 Task: In the  document sepf.odt Insert horizontal line 'above the text' Create the translated copy of the document in  'German' Select the second point and  Clear Formatting
Action: Mouse pressed left at (254, 435)
Screenshot: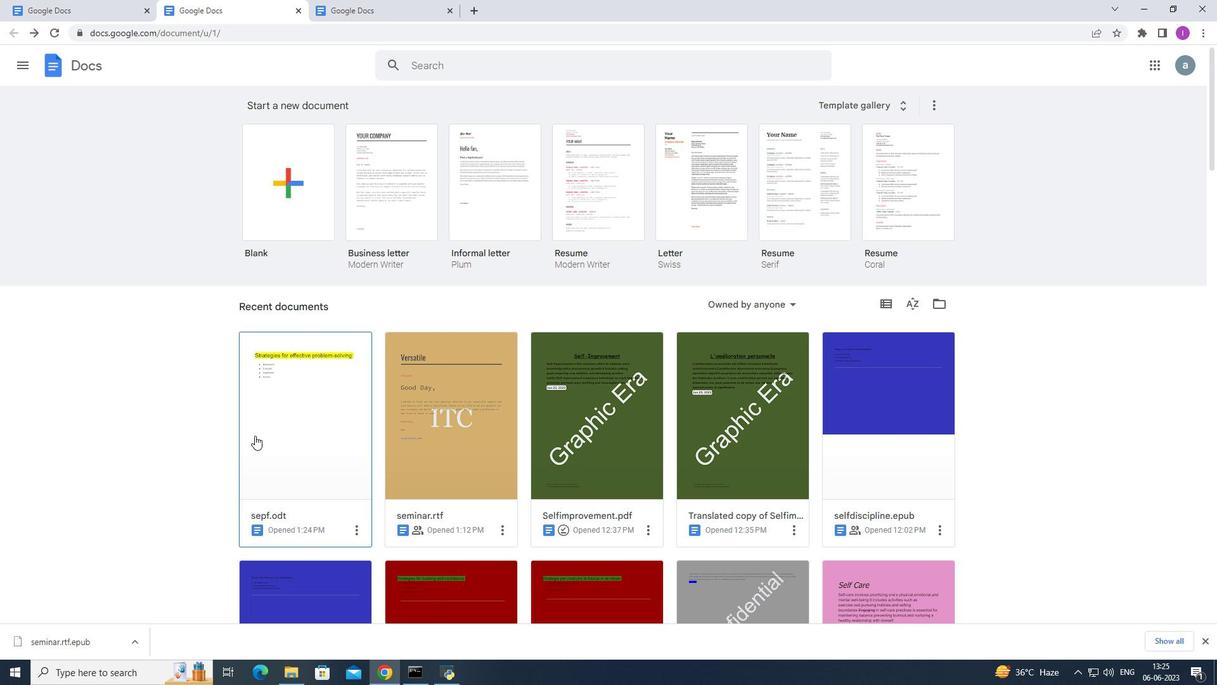 
Action: Mouse moved to (305, 309)
Screenshot: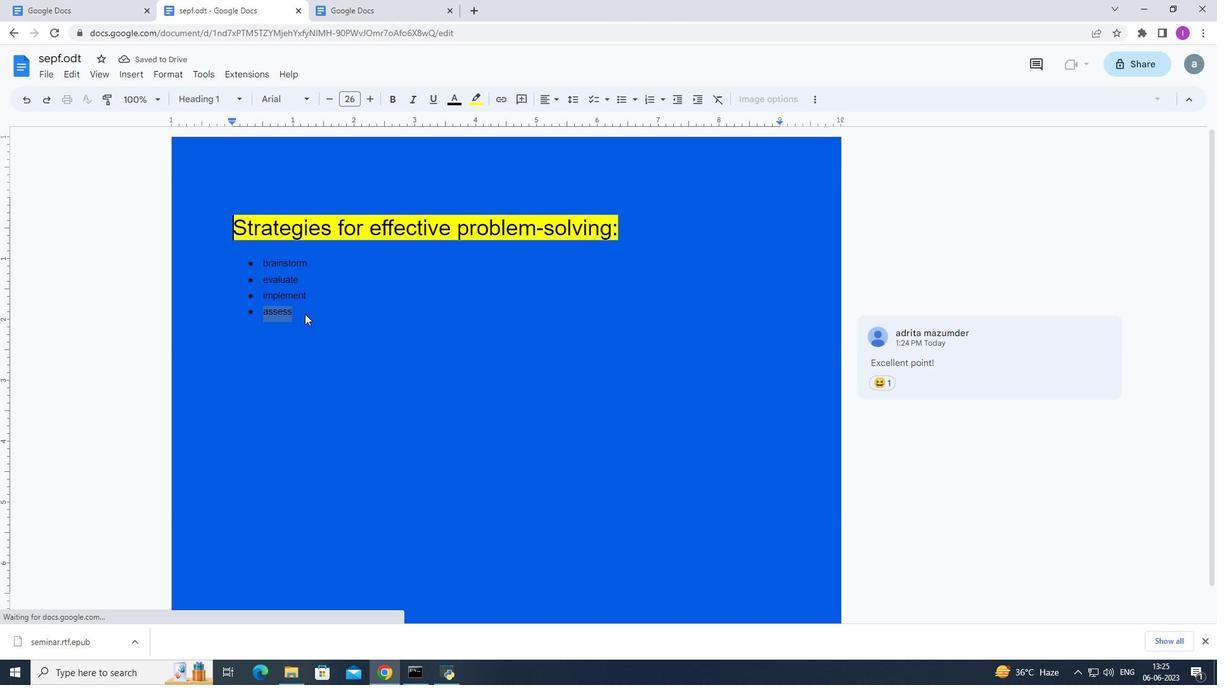 
Action: Mouse pressed left at (305, 309)
Screenshot: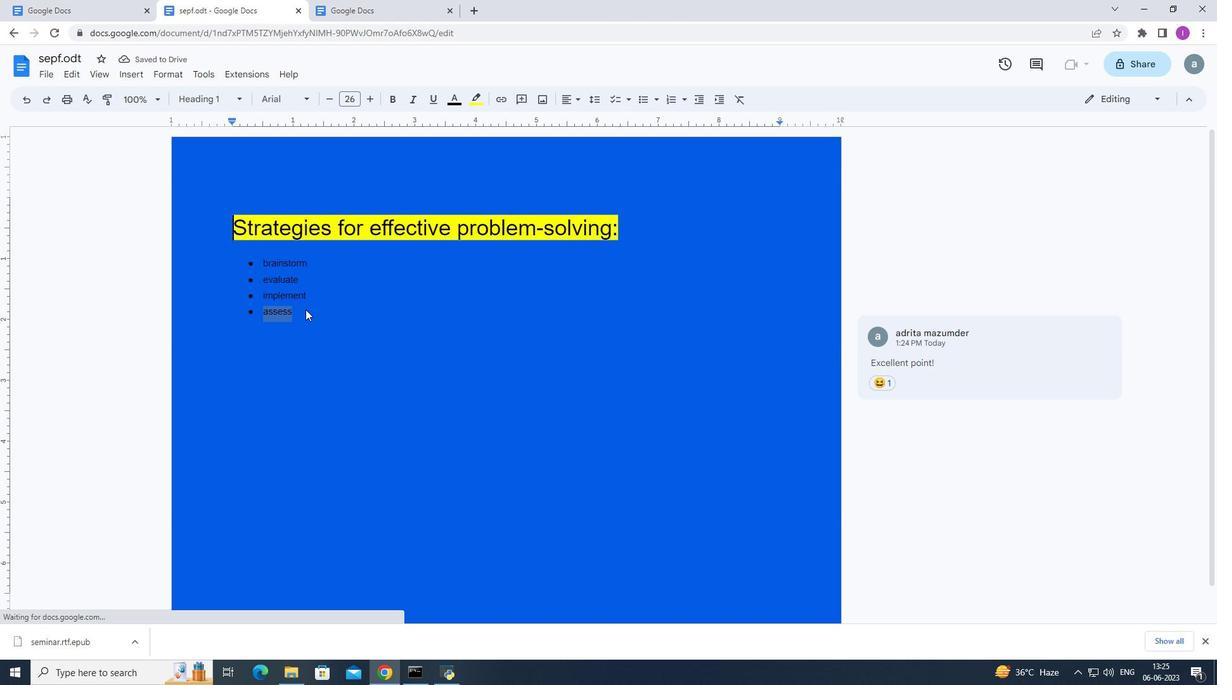 
Action: Mouse moved to (452, 305)
Screenshot: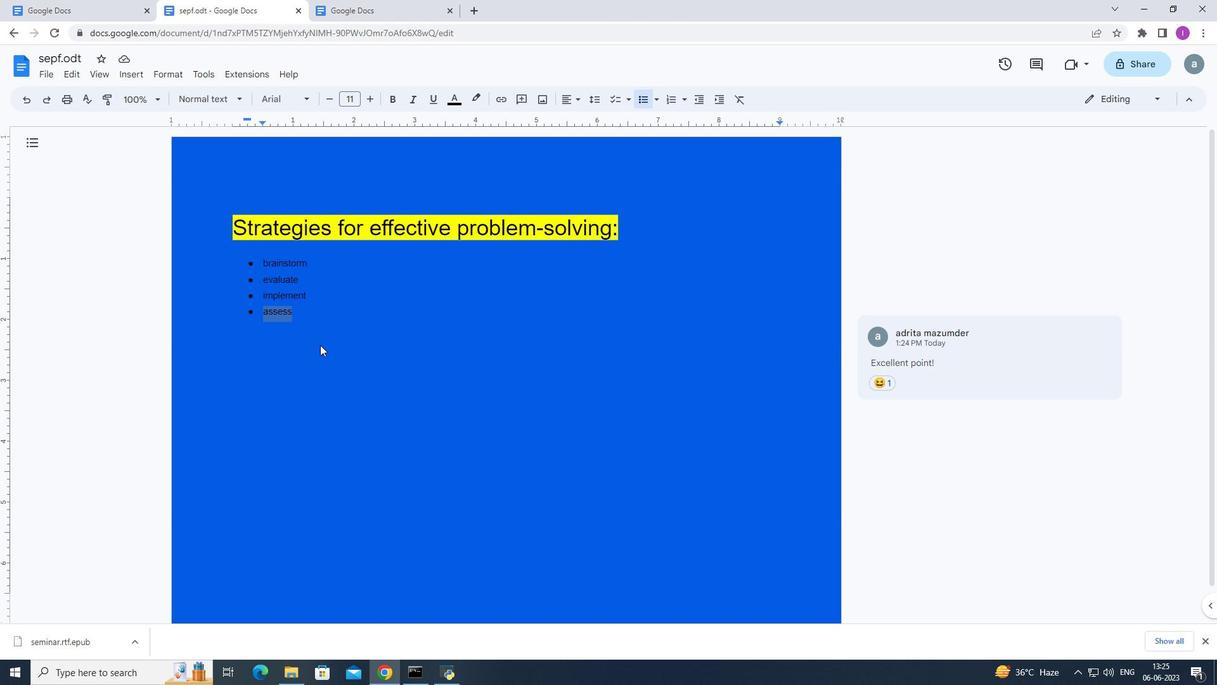 
Action: Key pressed <Key.enter>
Screenshot: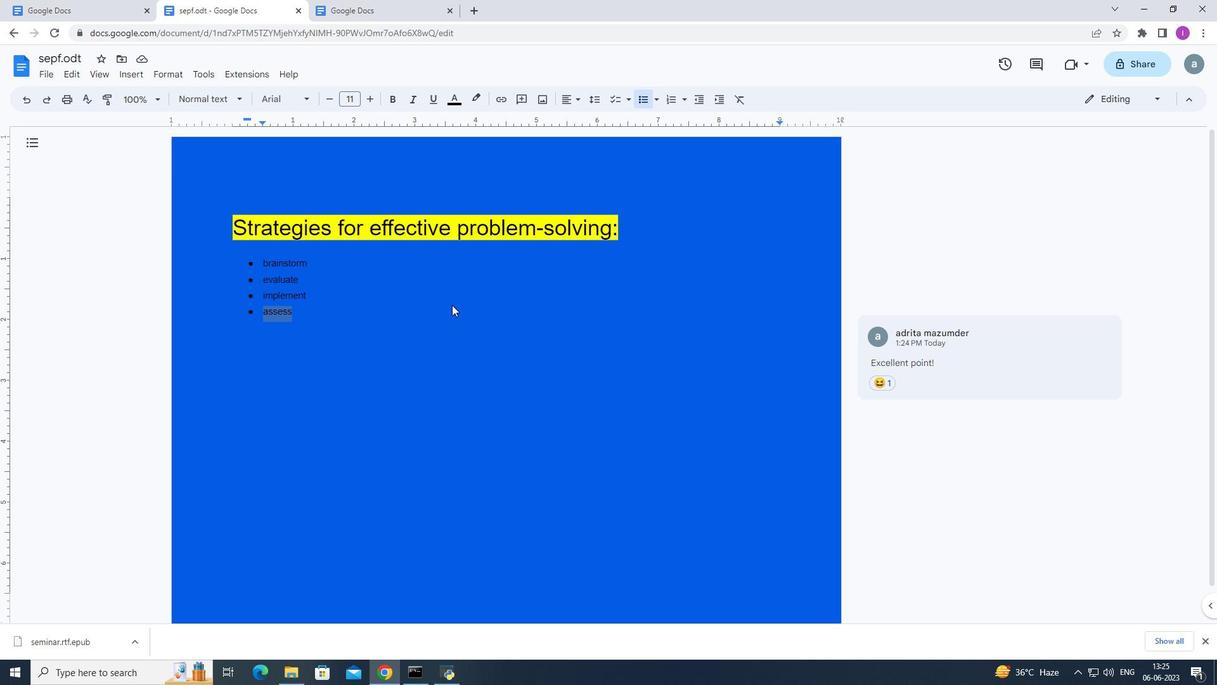 
Action: Mouse moved to (130, 72)
Screenshot: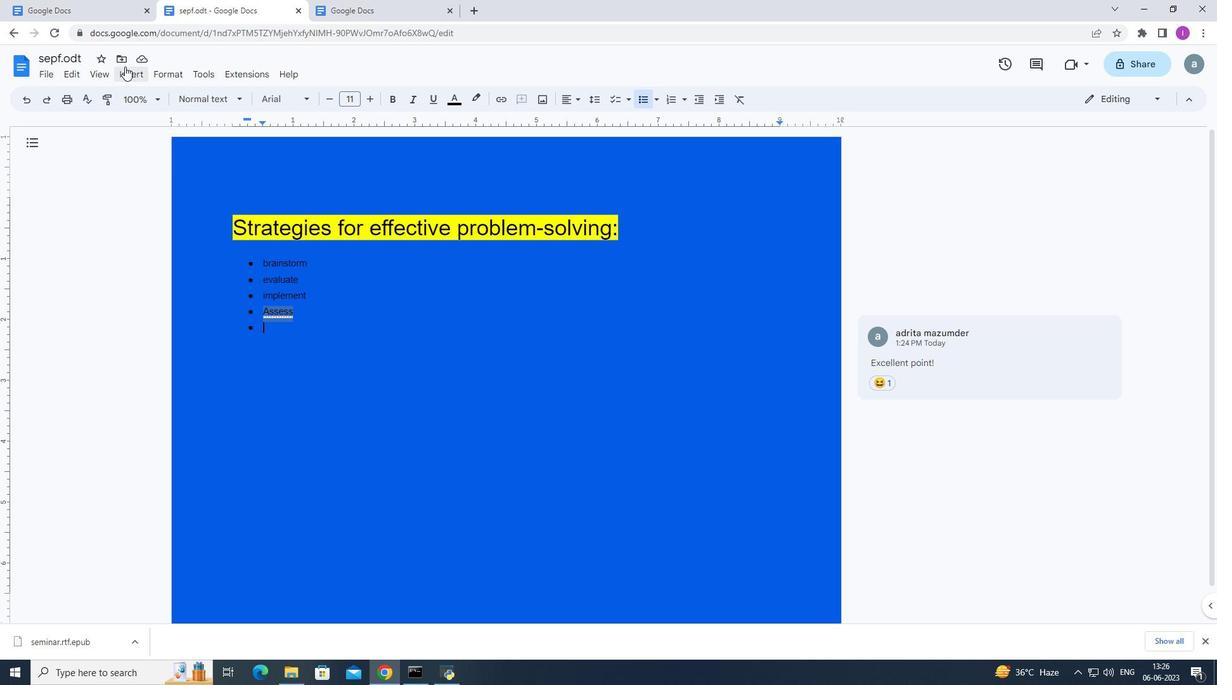 
Action: Mouse pressed left at (130, 72)
Screenshot: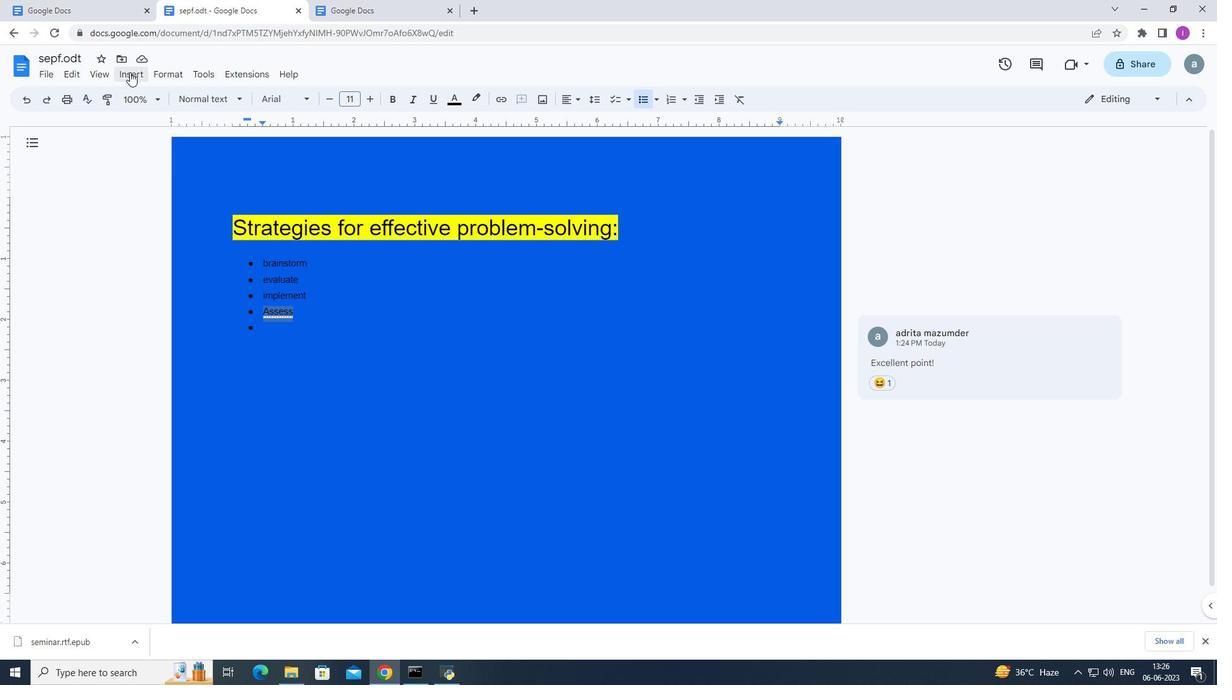 
Action: Mouse moved to (167, 174)
Screenshot: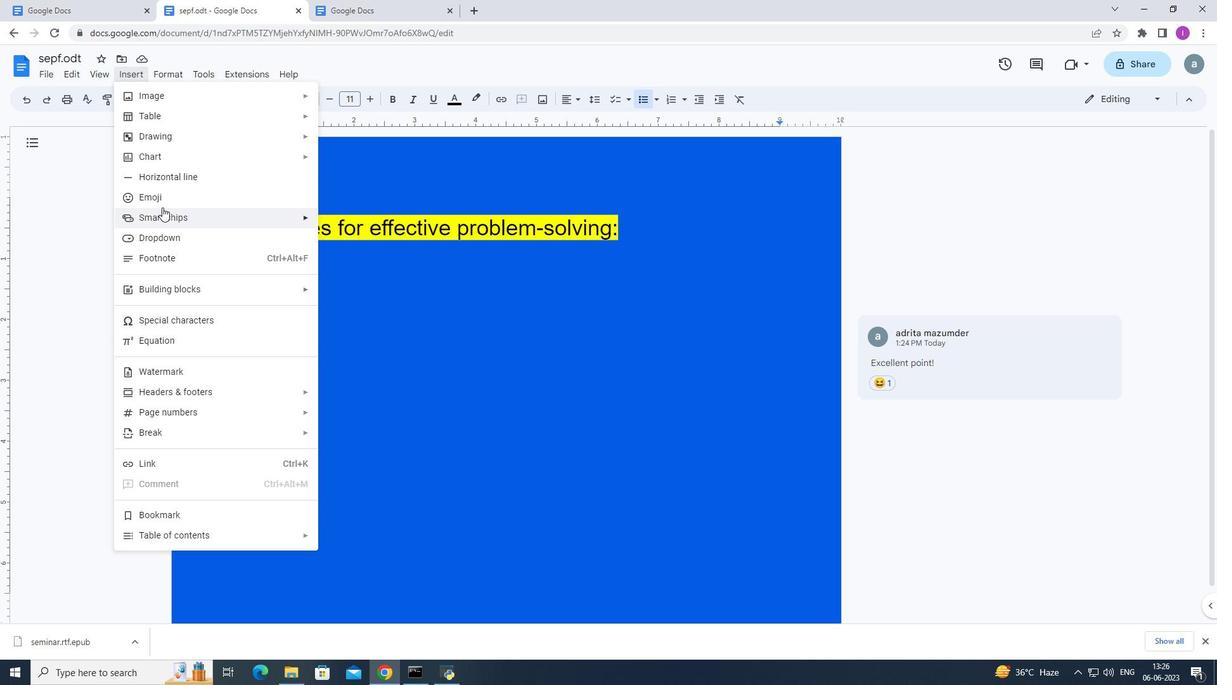 
Action: Mouse pressed left at (167, 174)
Screenshot: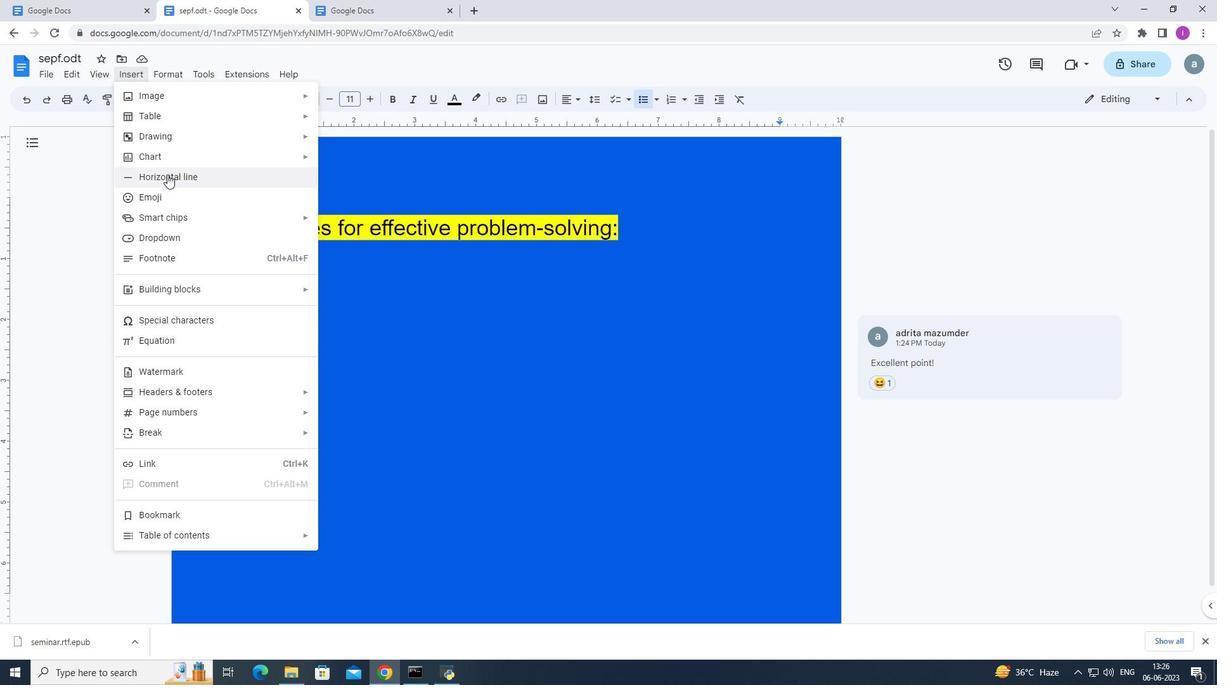 
Action: Mouse moved to (280, 361)
Screenshot: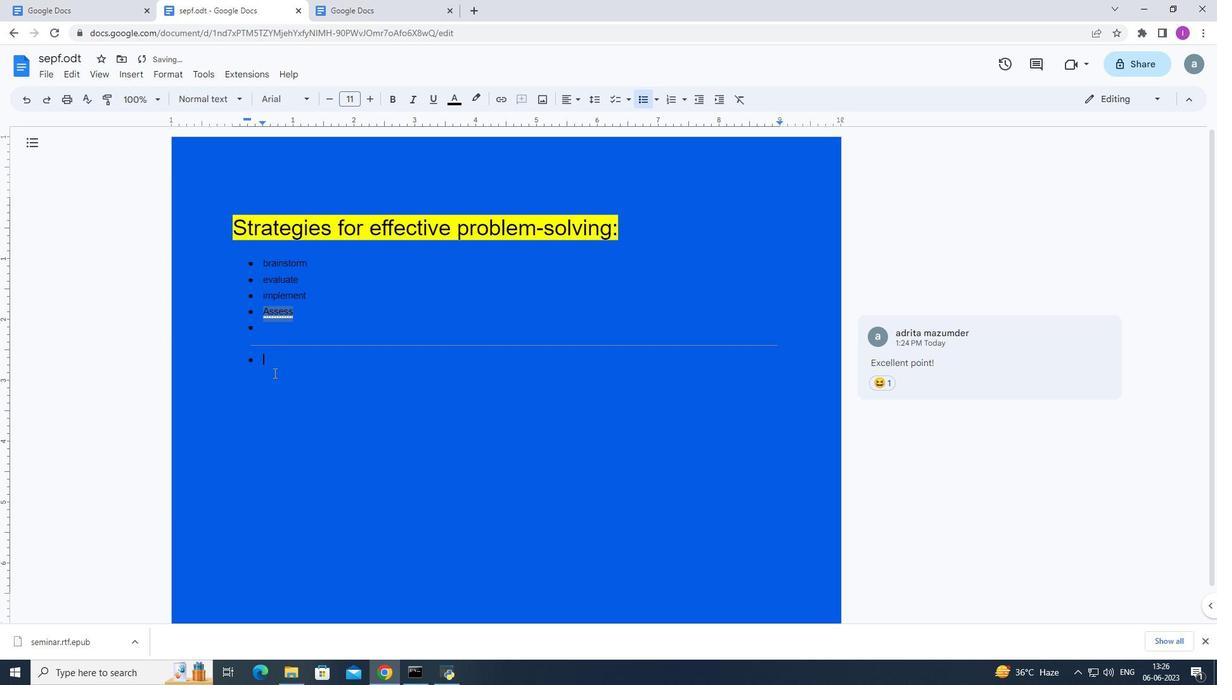 
Action: Key pressed <Key.backspace>
Screenshot: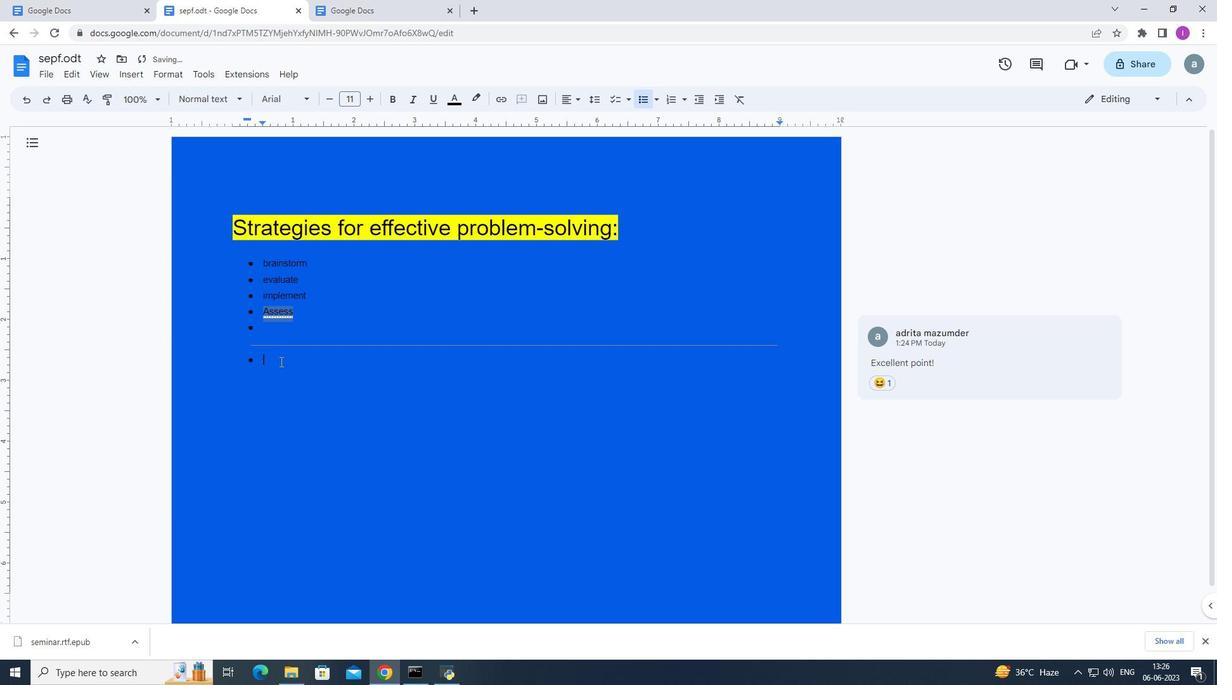 
Action: Mouse moved to (259, 335)
Screenshot: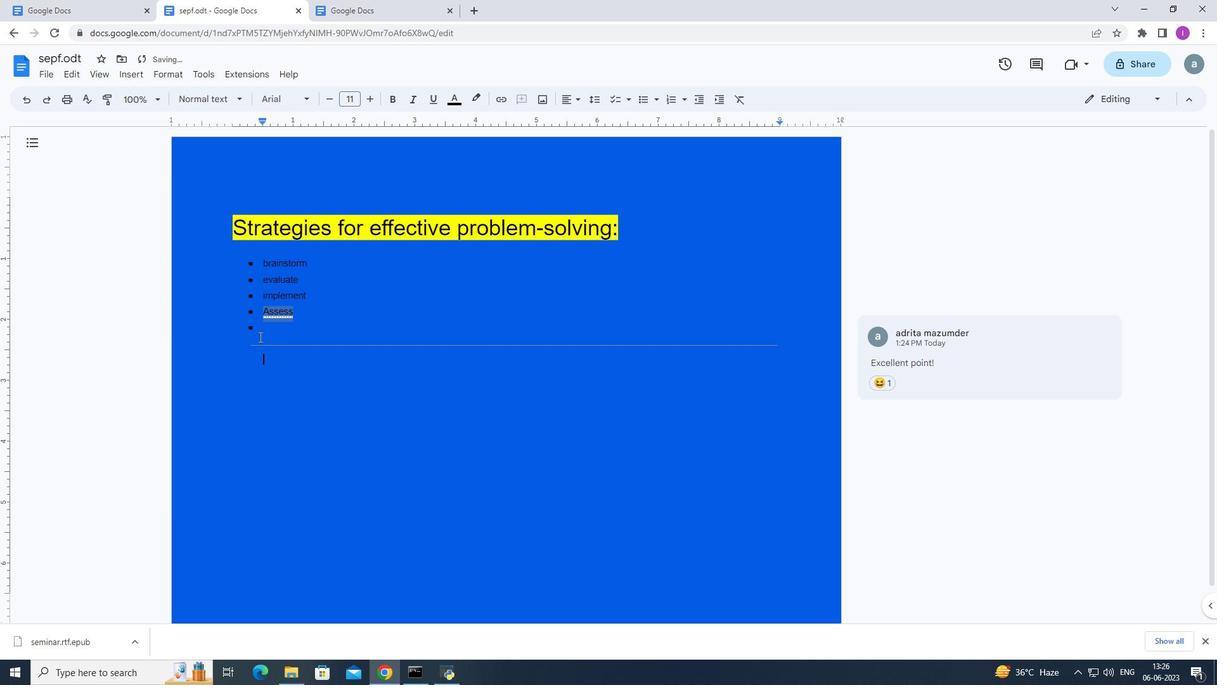 
Action: Mouse pressed left at (259, 335)
Screenshot: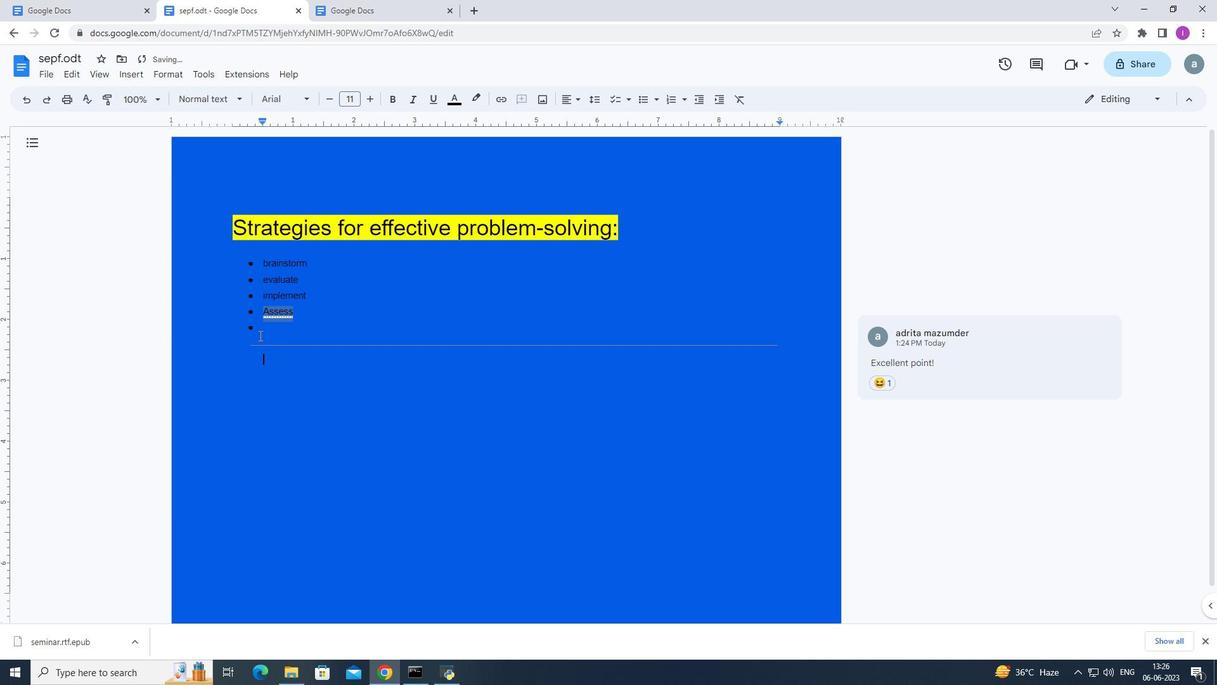 
Action: Key pressed <Key.backspace>
Screenshot: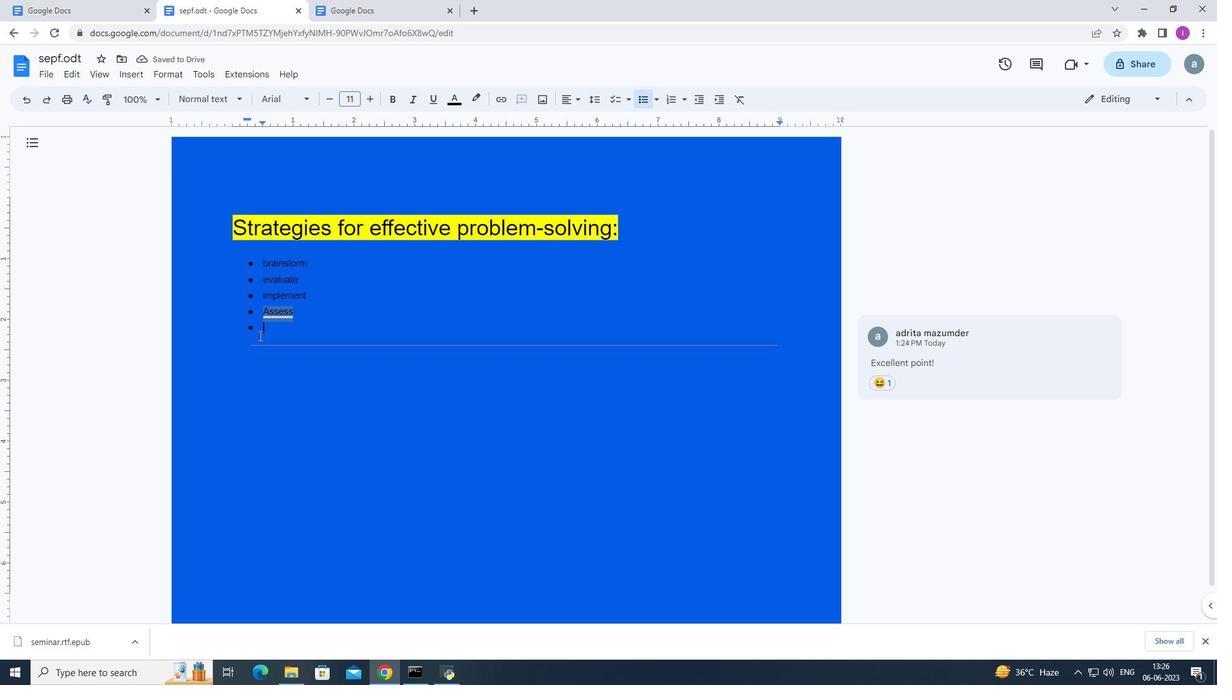 
Action: Mouse moved to (140, 71)
Screenshot: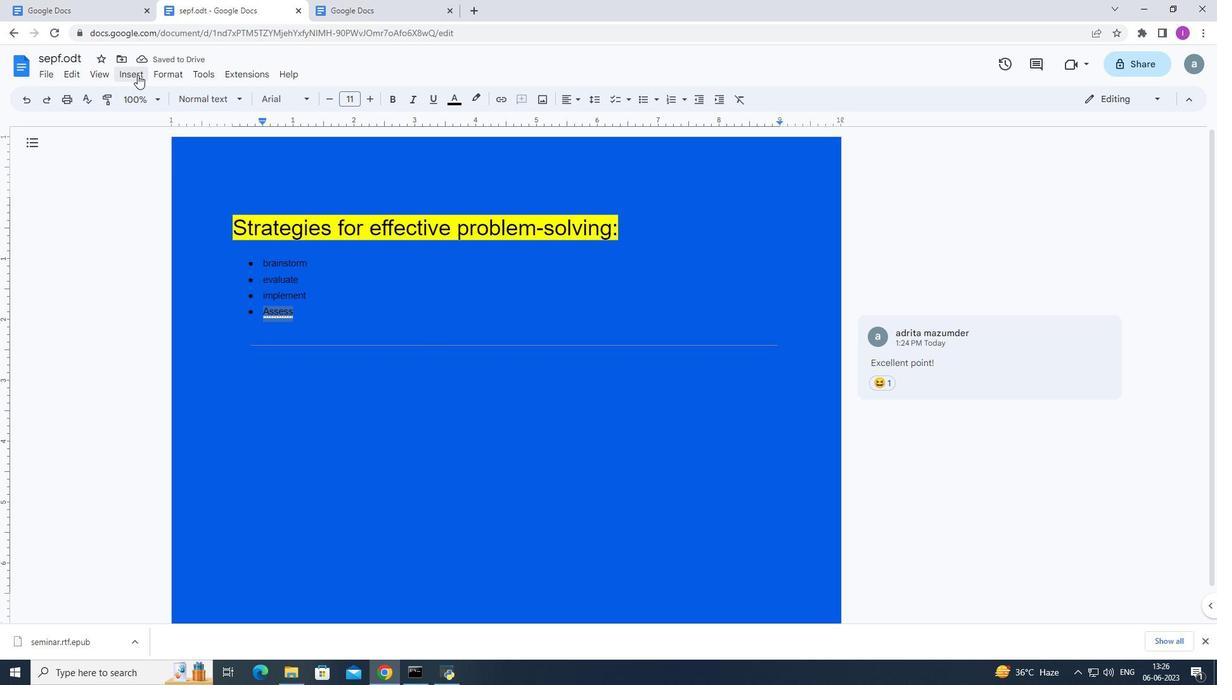 
Action: Mouse pressed left at (140, 71)
Screenshot: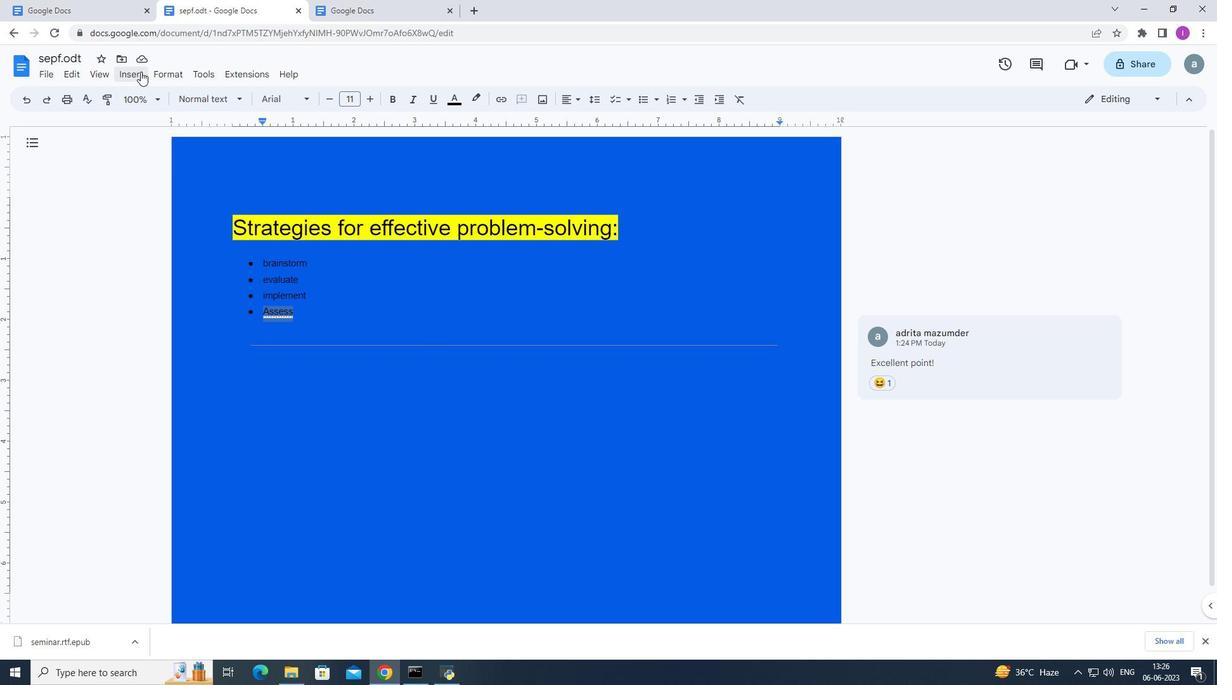 
Action: Mouse moved to (242, 268)
Screenshot: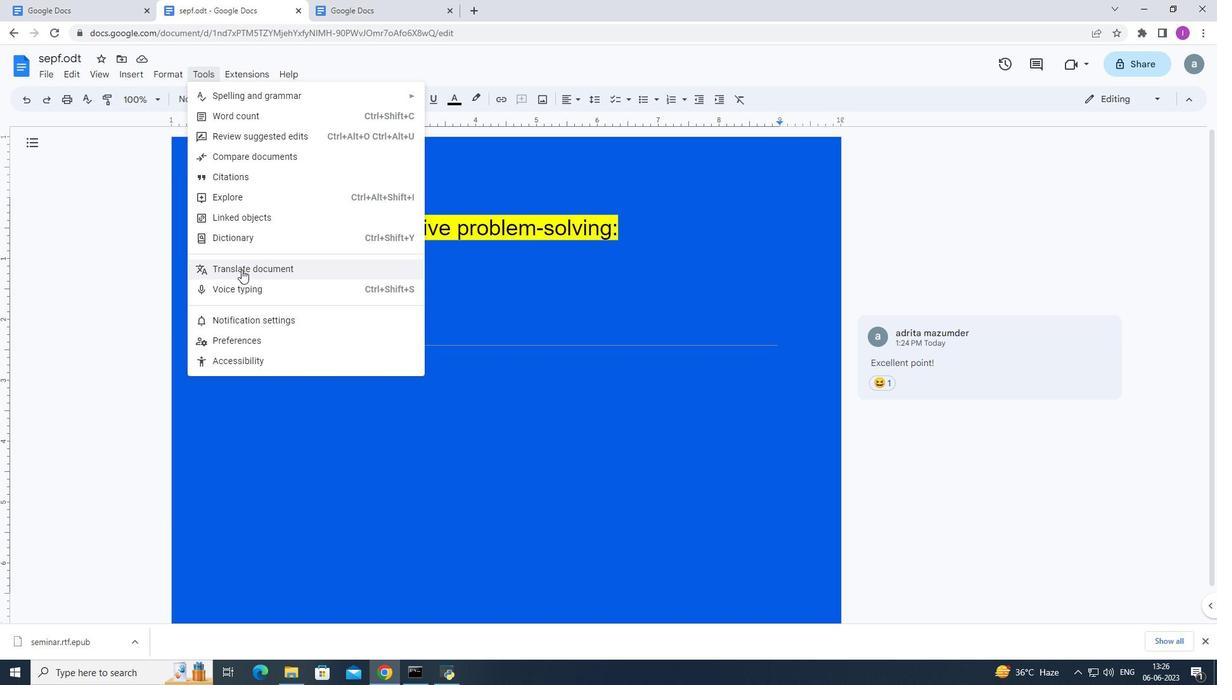 
Action: Mouse pressed left at (242, 268)
Screenshot: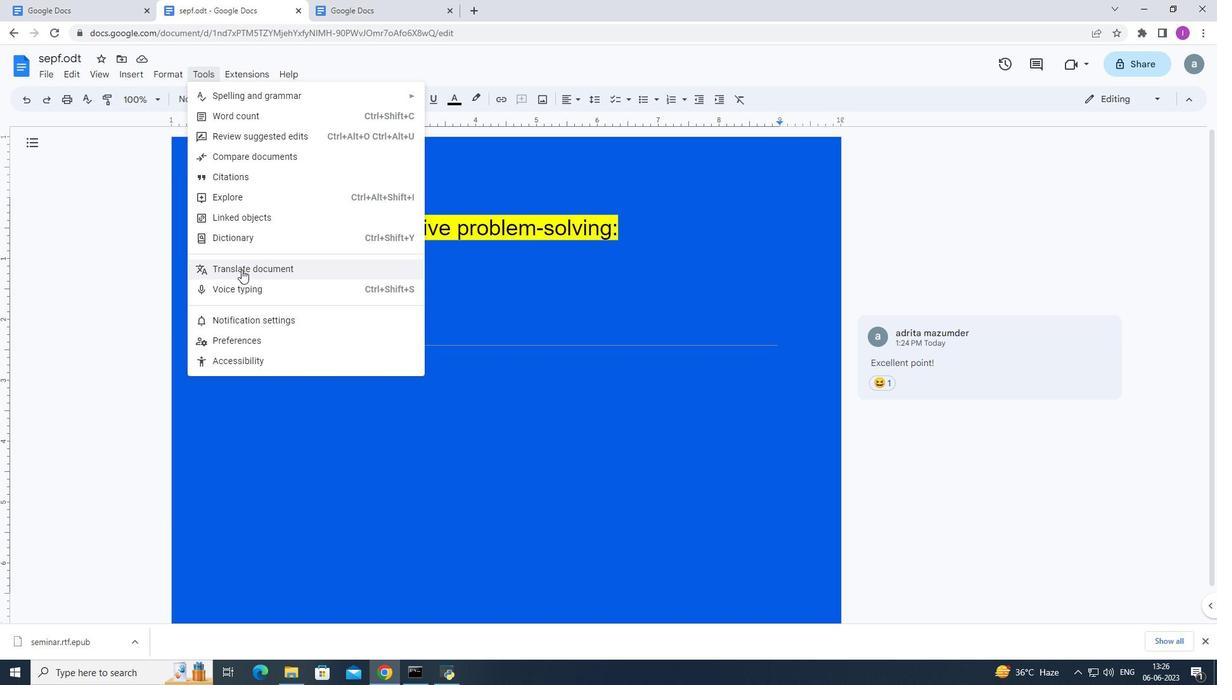 
Action: Mouse moved to (598, 357)
Screenshot: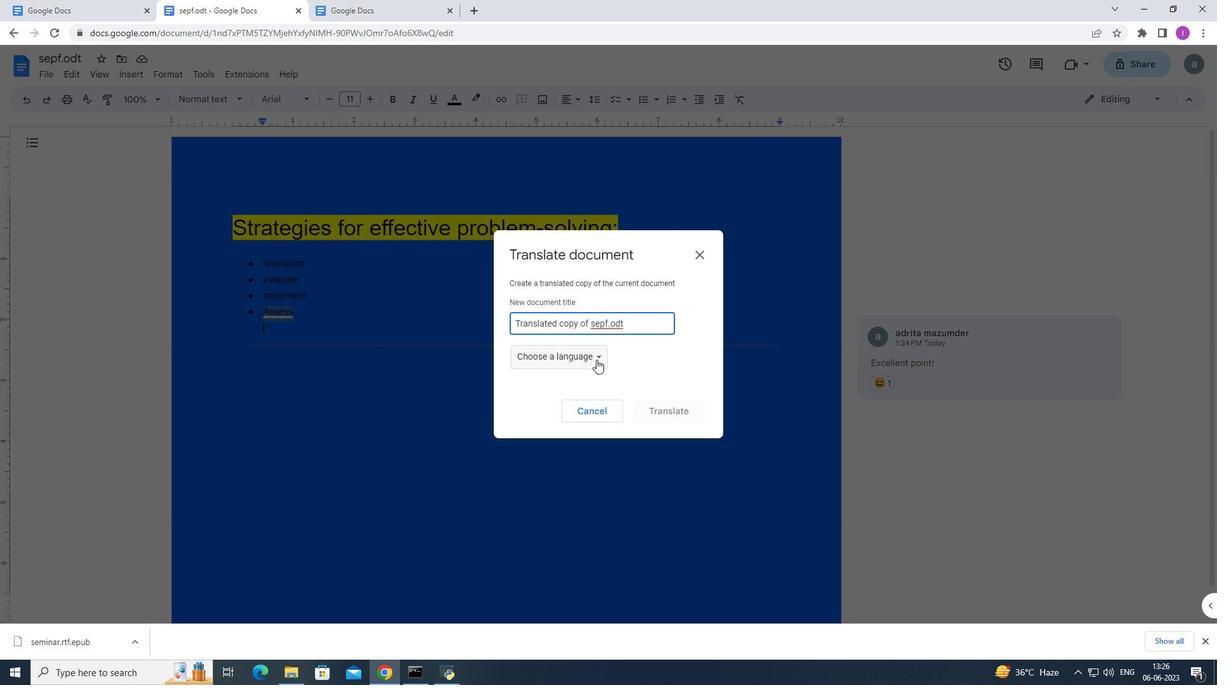 
Action: Mouse pressed left at (598, 357)
Screenshot: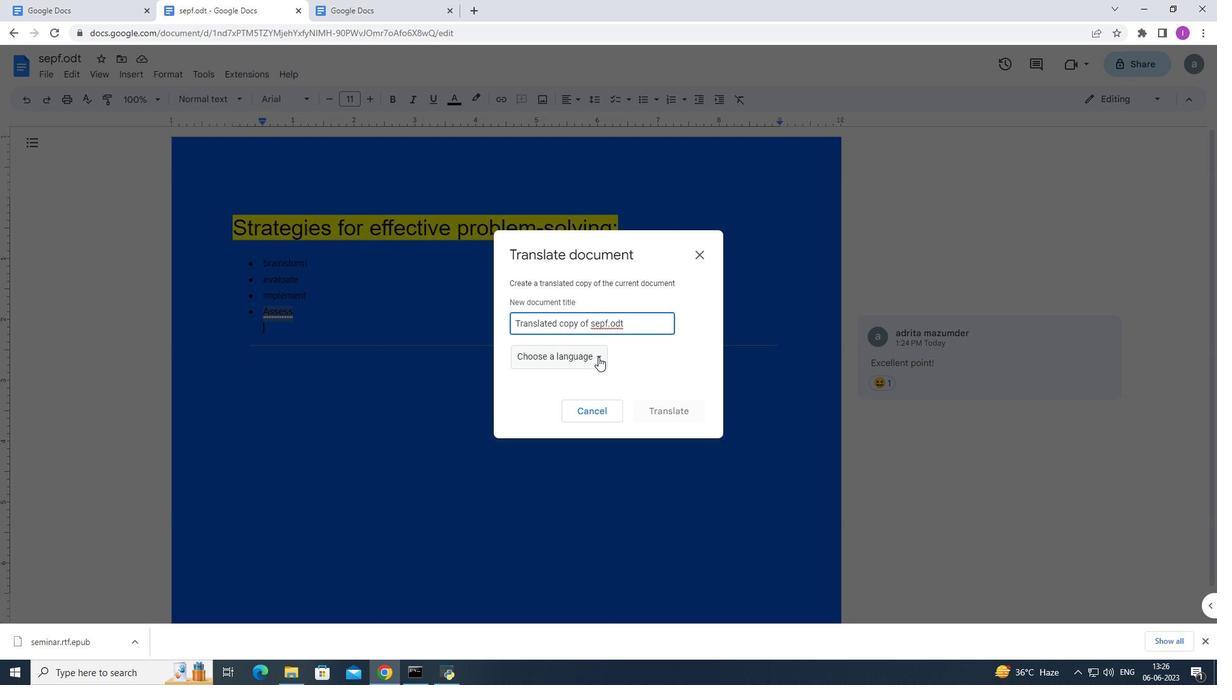 
Action: Mouse moved to (570, 419)
Screenshot: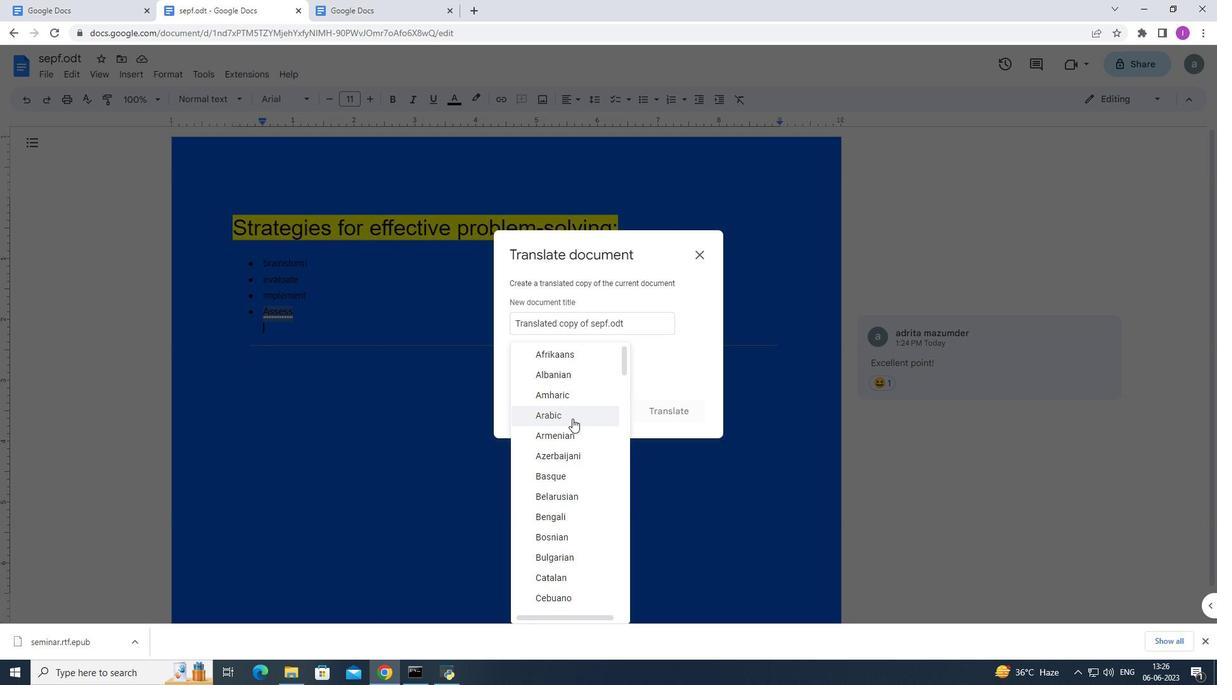 
Action: Mouse scrolled (570, 419) with delta (0, 0)
Screenshot: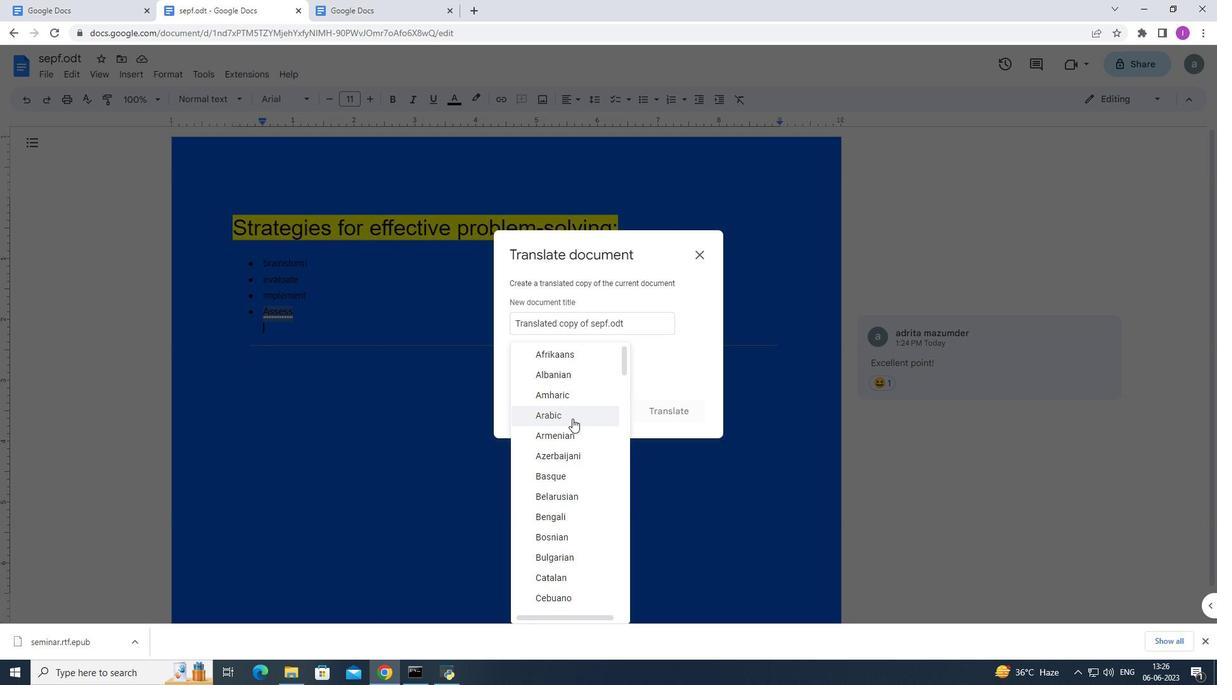 
Action: Mouse moved to (570, 428)
Screenshot: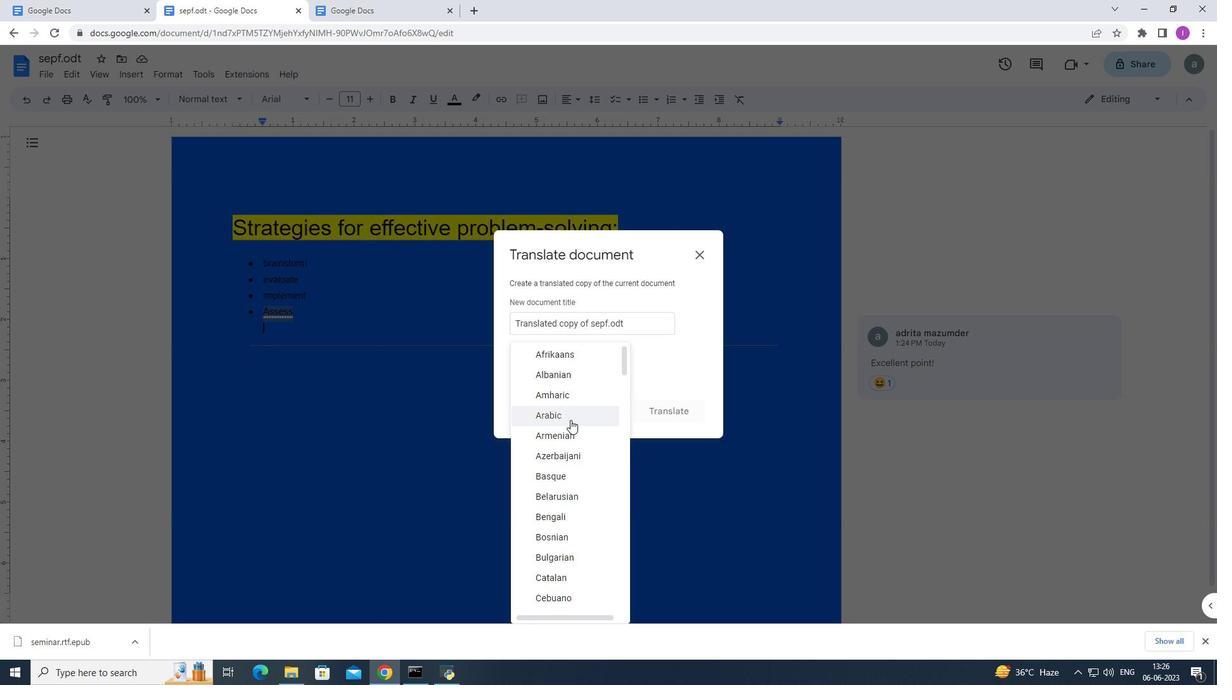 
Action: Mouse scrolled (570, 428) with delta (0, 0)
Screenshot: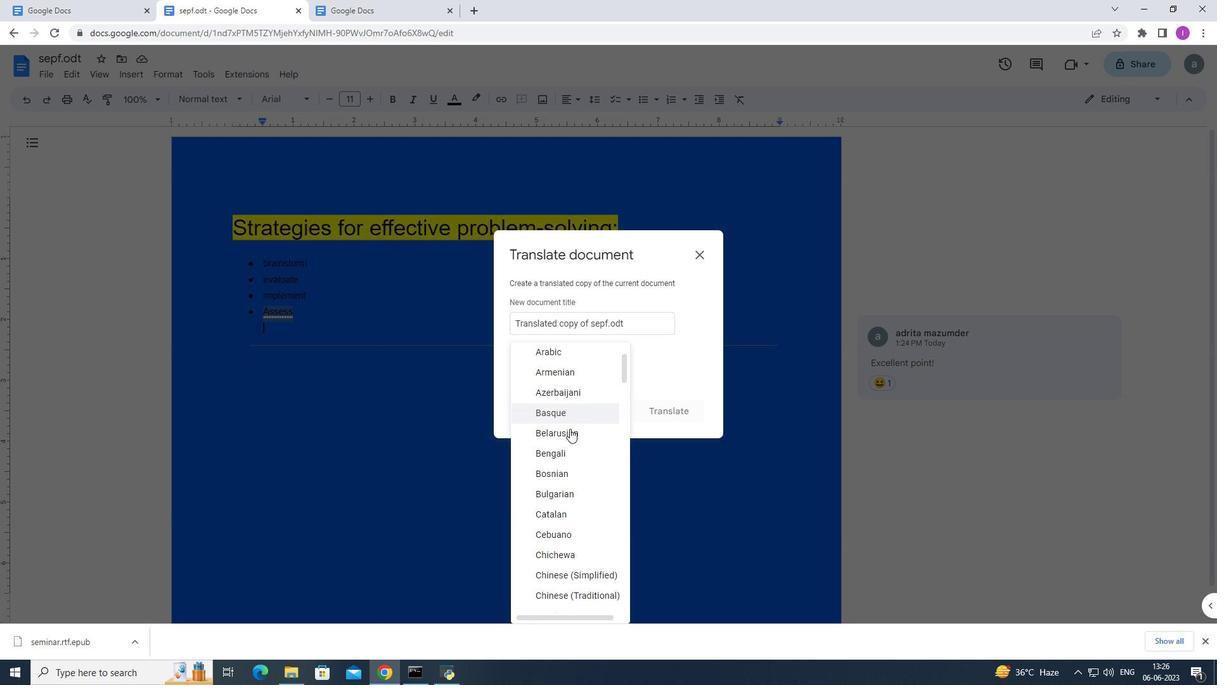 
Action: Mouse scrolled (570, 428) with delta (0, 0)
Screenshot: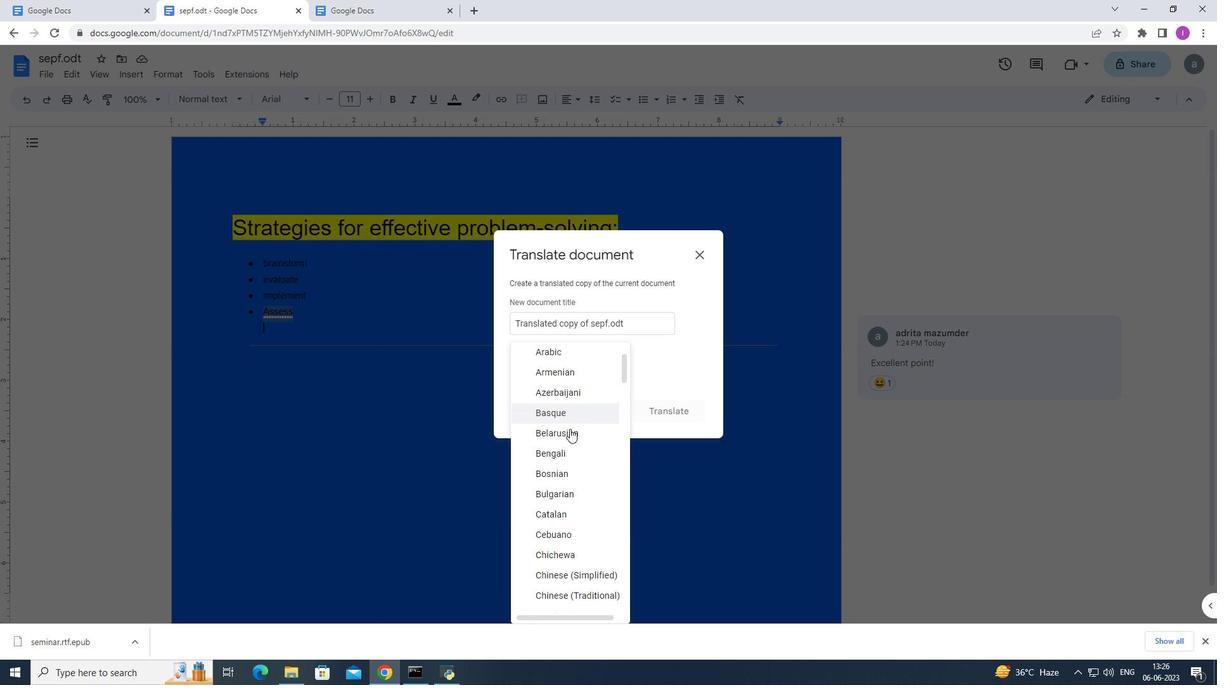 
Action: Mouse scrolled (570, 429) with delta (0, 0)
Screenshot: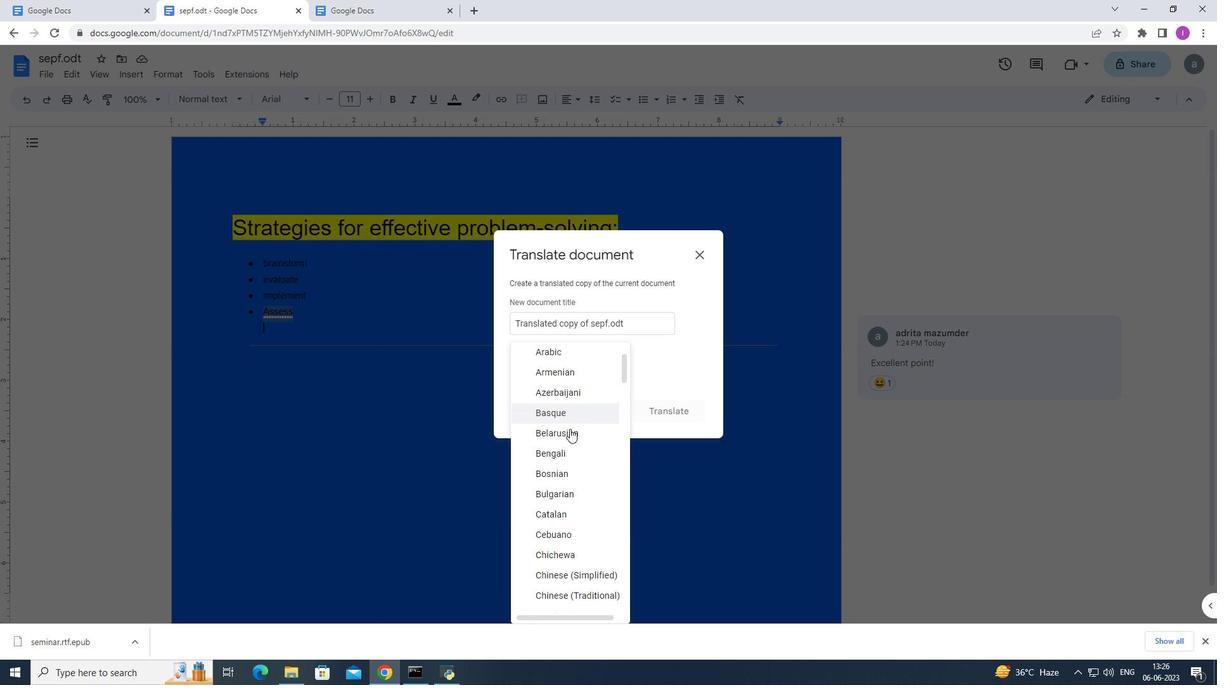 
Action: Mouse scrolled (570, 428) with delta (0, 0)
Screenshot: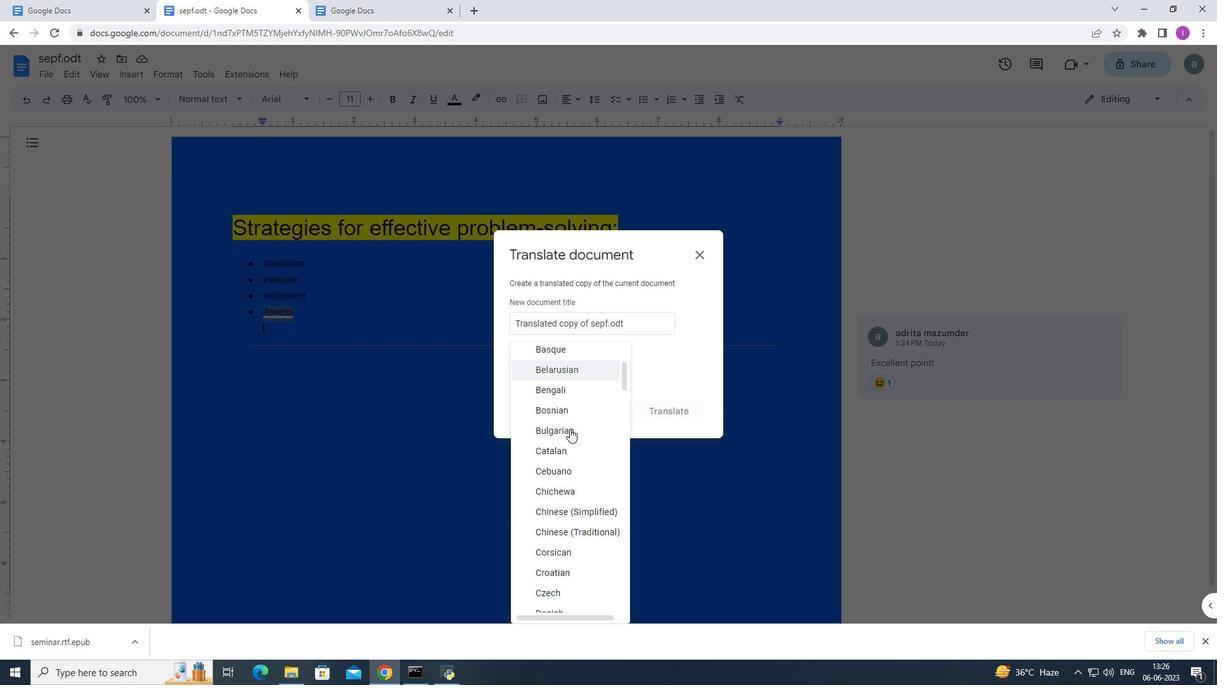 
Action: Mouse scrolled (570, 428) with delta (0, 0)
Screenshot: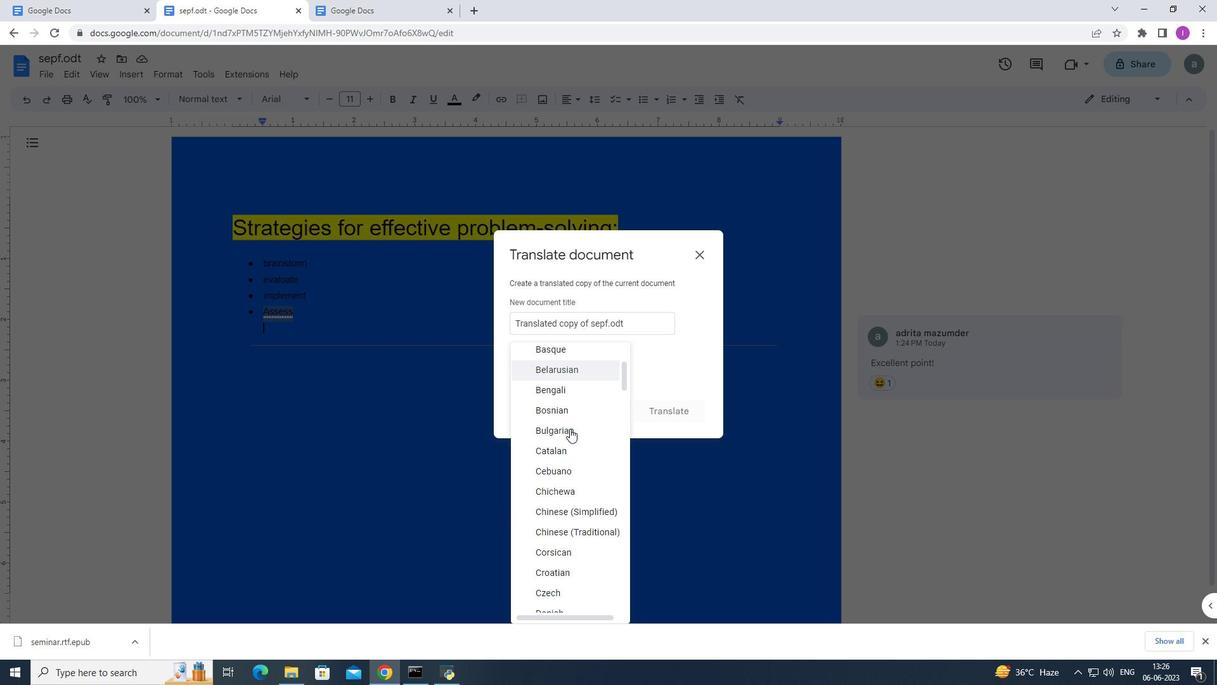 
Action: Mouse scrolled (570, 428) with delta (0, 0)
Screenshot: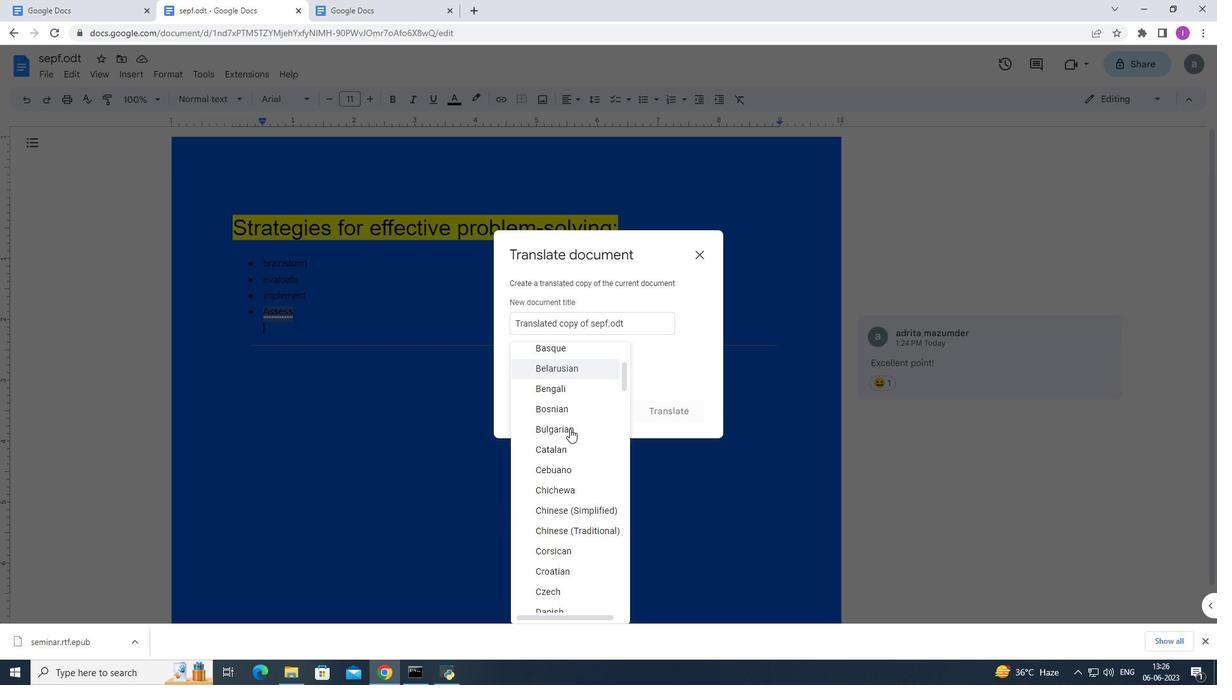 
Action: Mouse scrolled (570, 428) with delta (0, 0)
Screenshot: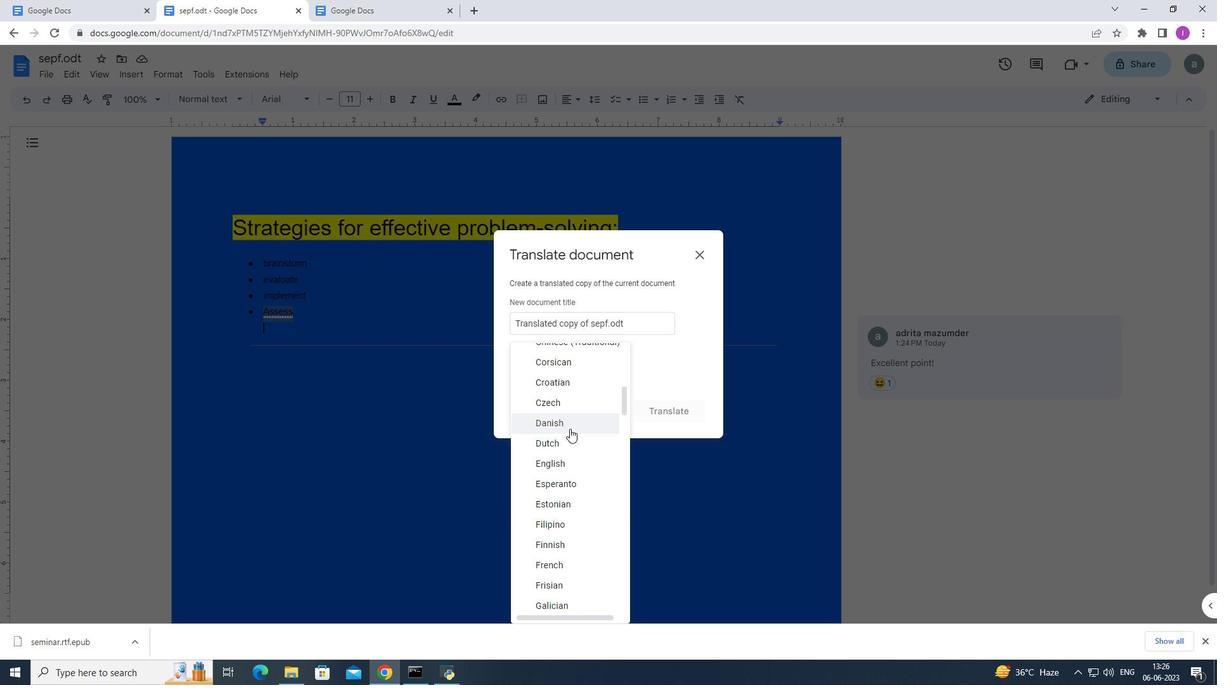 
Action: Mouse scrolled (570, 428) with delta (0, 0)
Screenshot: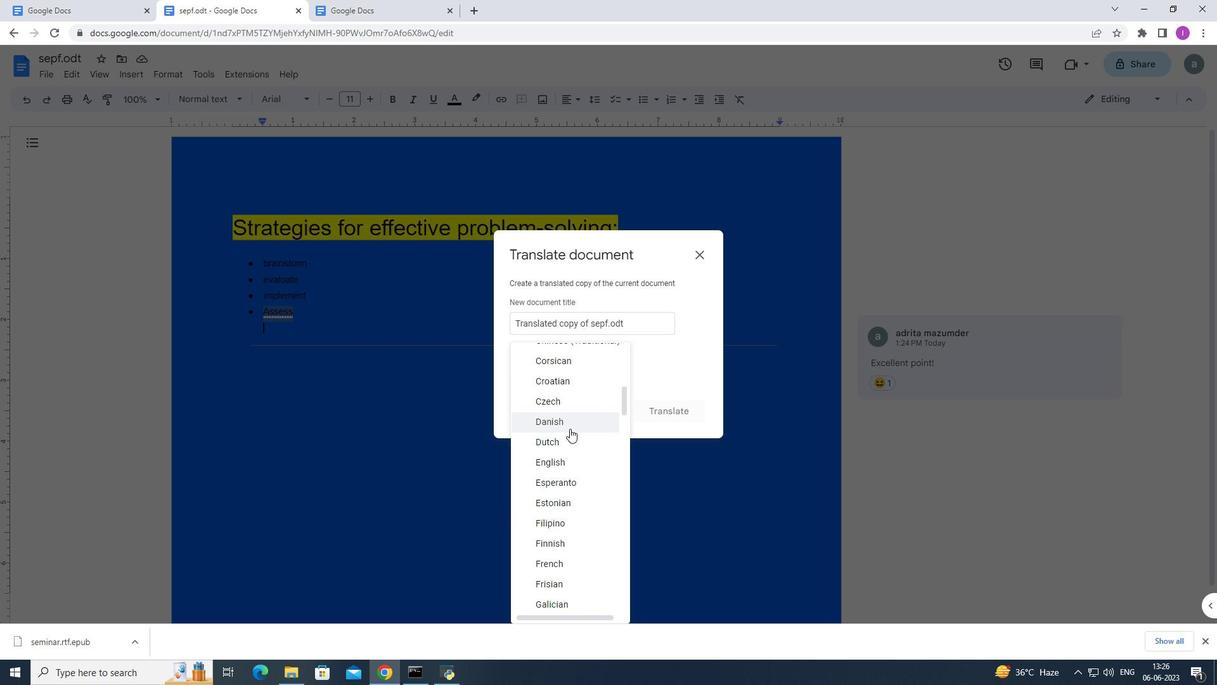 
Action: Mouse moved to (560, 522)
Screenshot: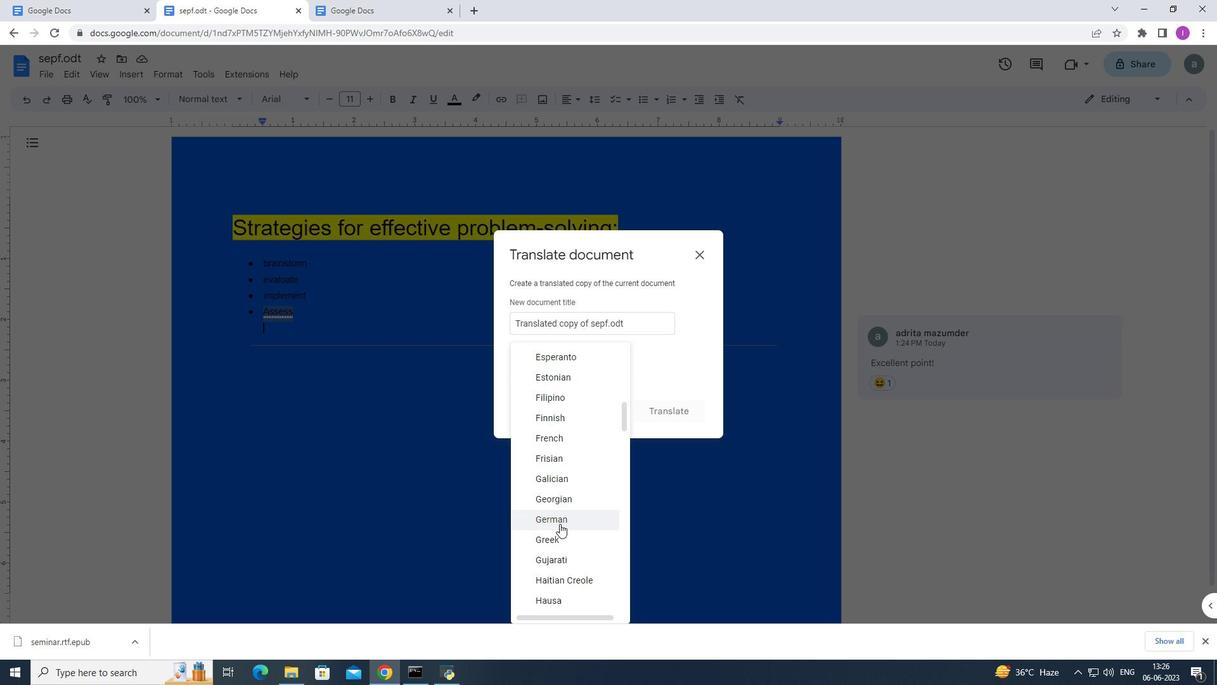 
Action: Mouse pressed left at (560, 522)
Screenshot: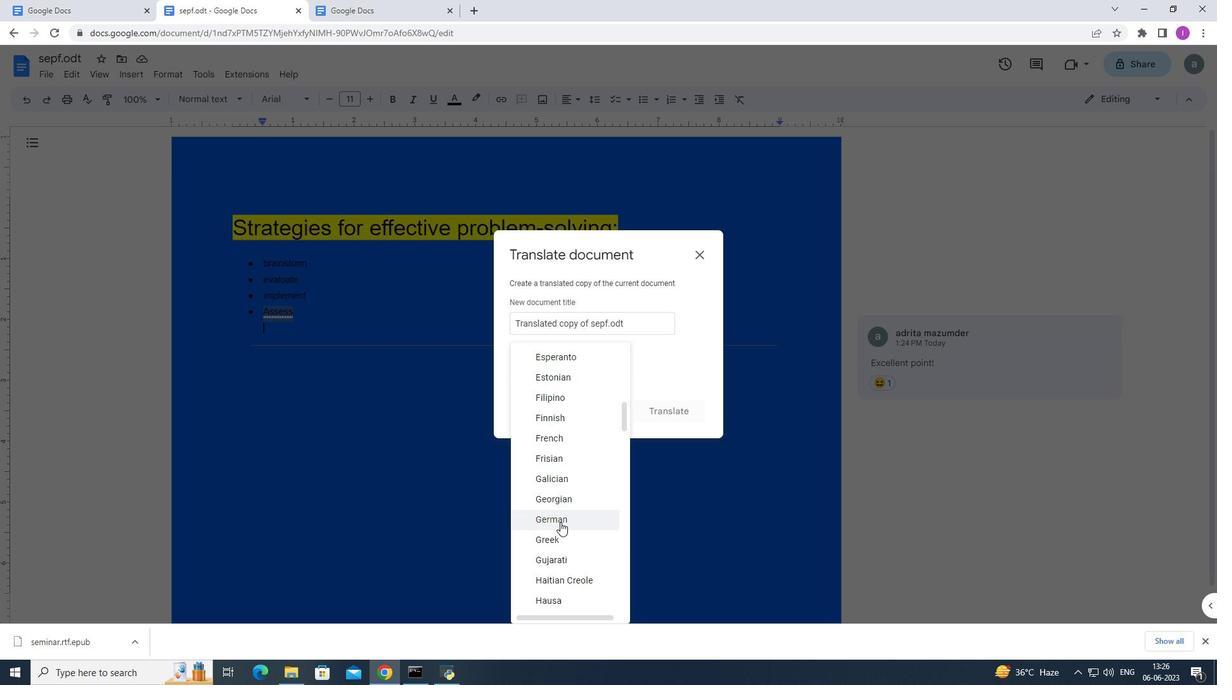 
Action: Mouse moved to (664, 409)
Screenshot: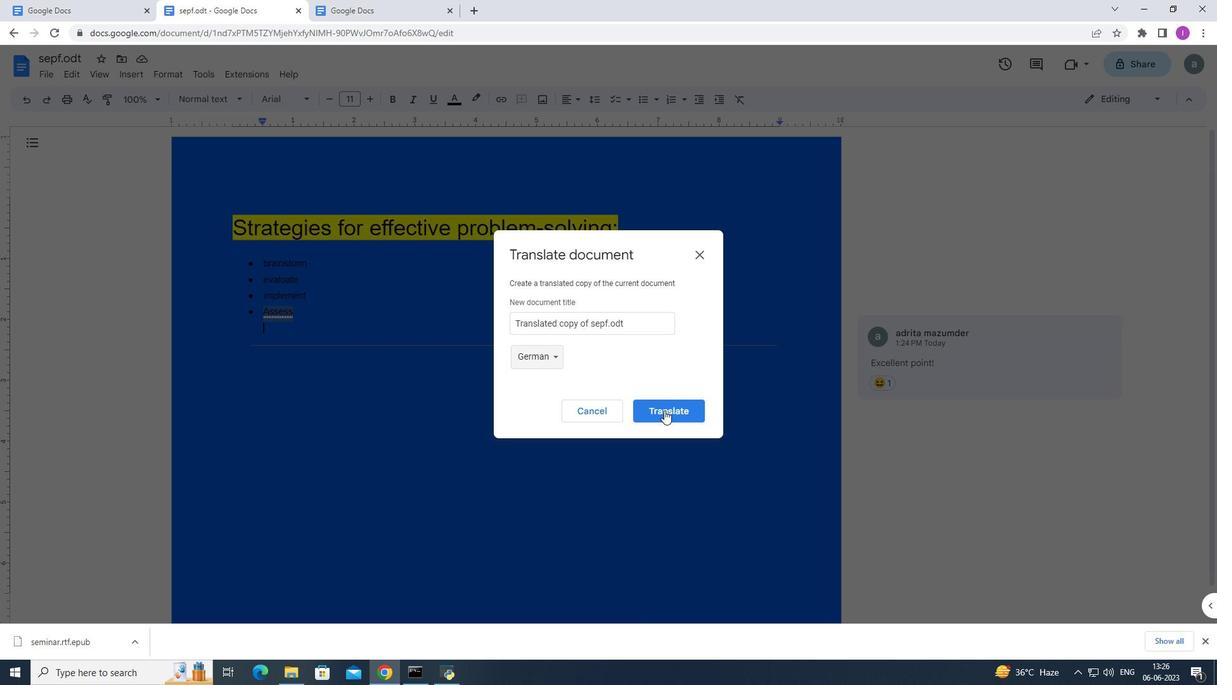 
Action: Mouse pressed left at (664, 409)
Screenshot: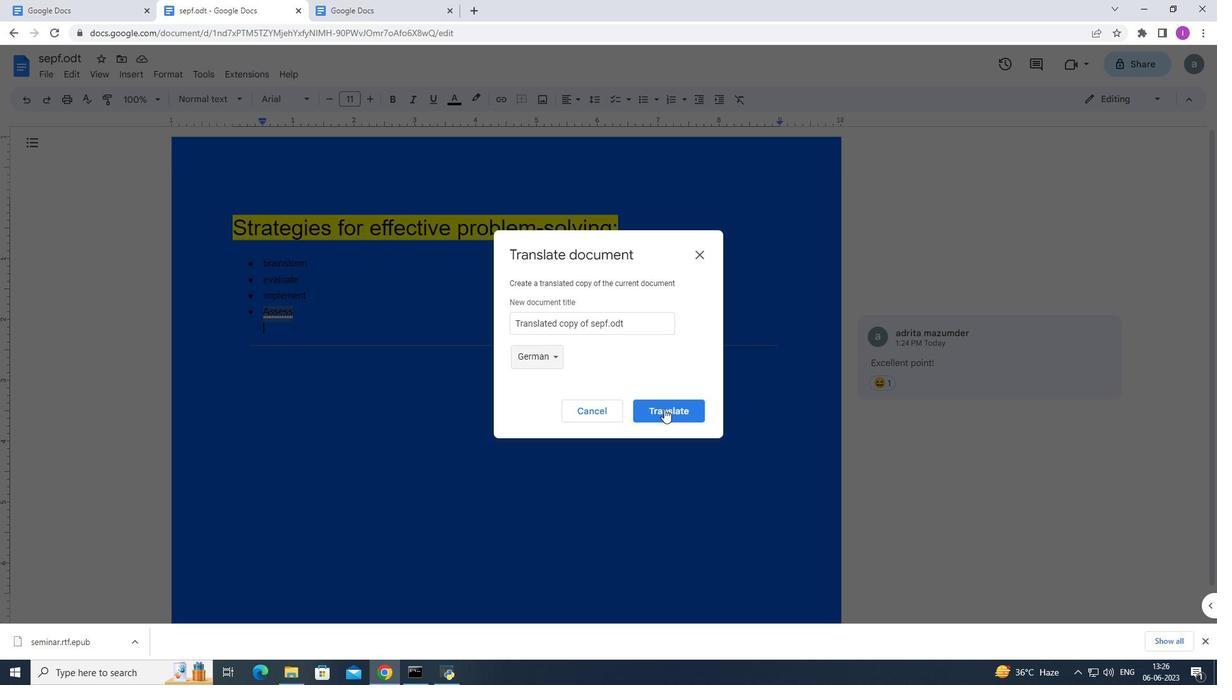
Action: Mouse moved to (319, 278)
Screenshot: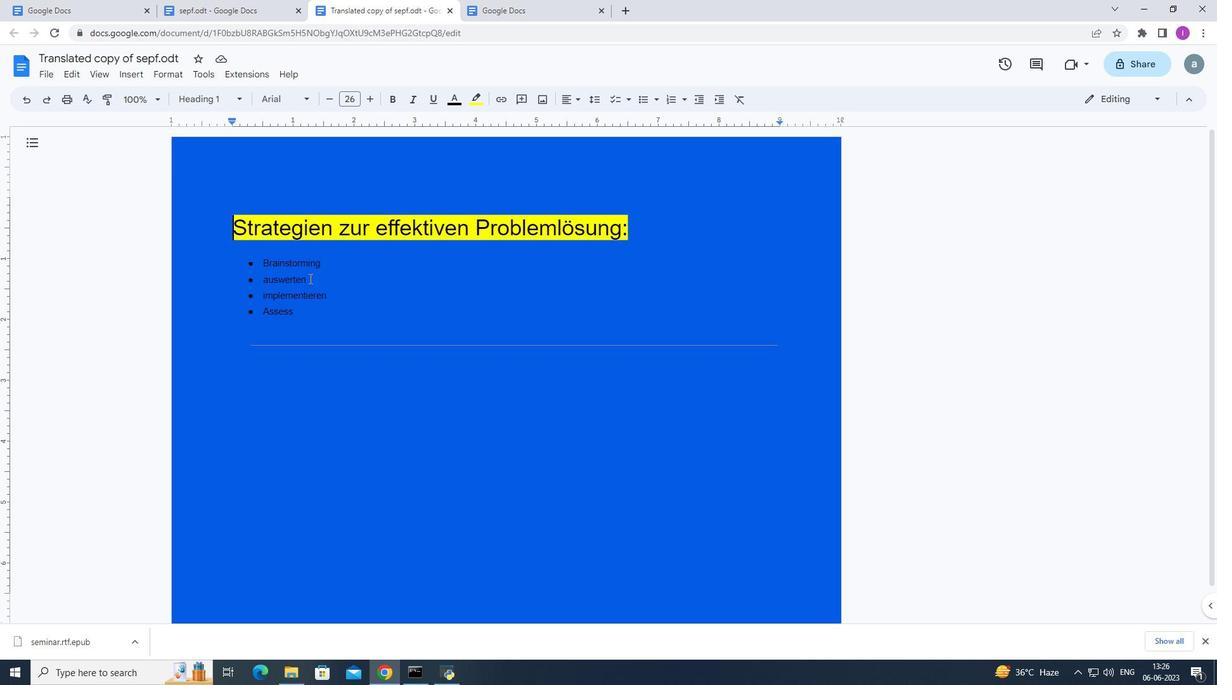 
Action: Mouse pressed left at (319, 278)
Screenshot: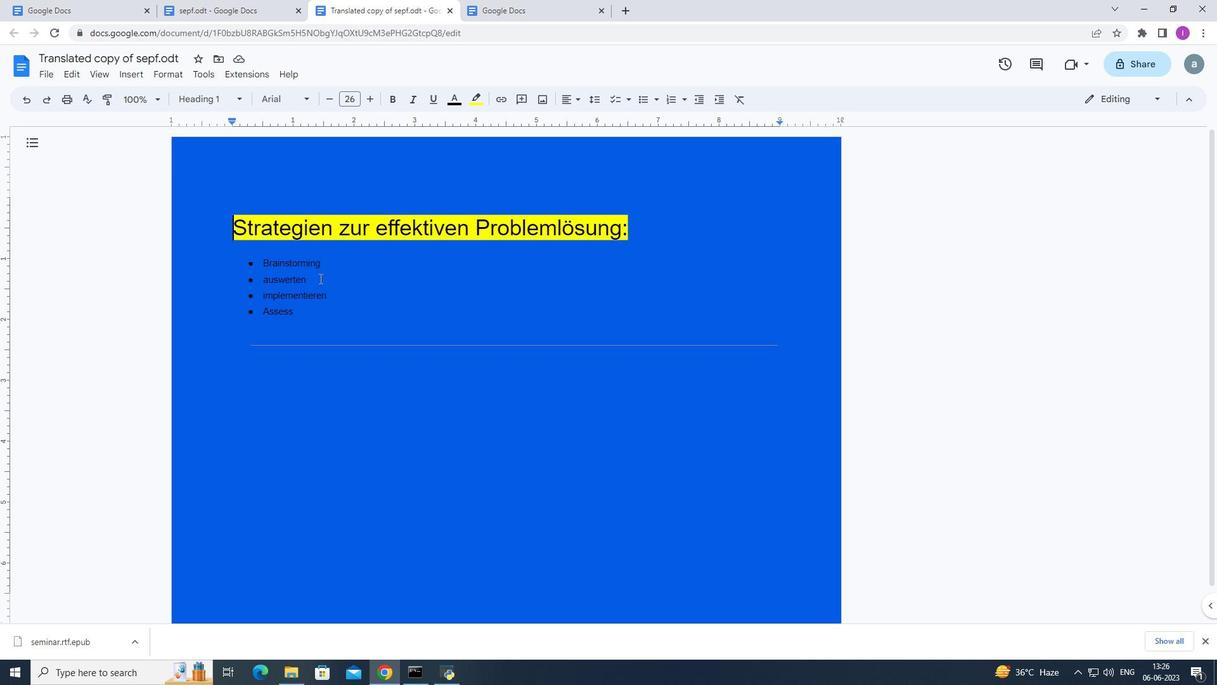 
Action: Mouse moved to (173, 75)
Screenshot: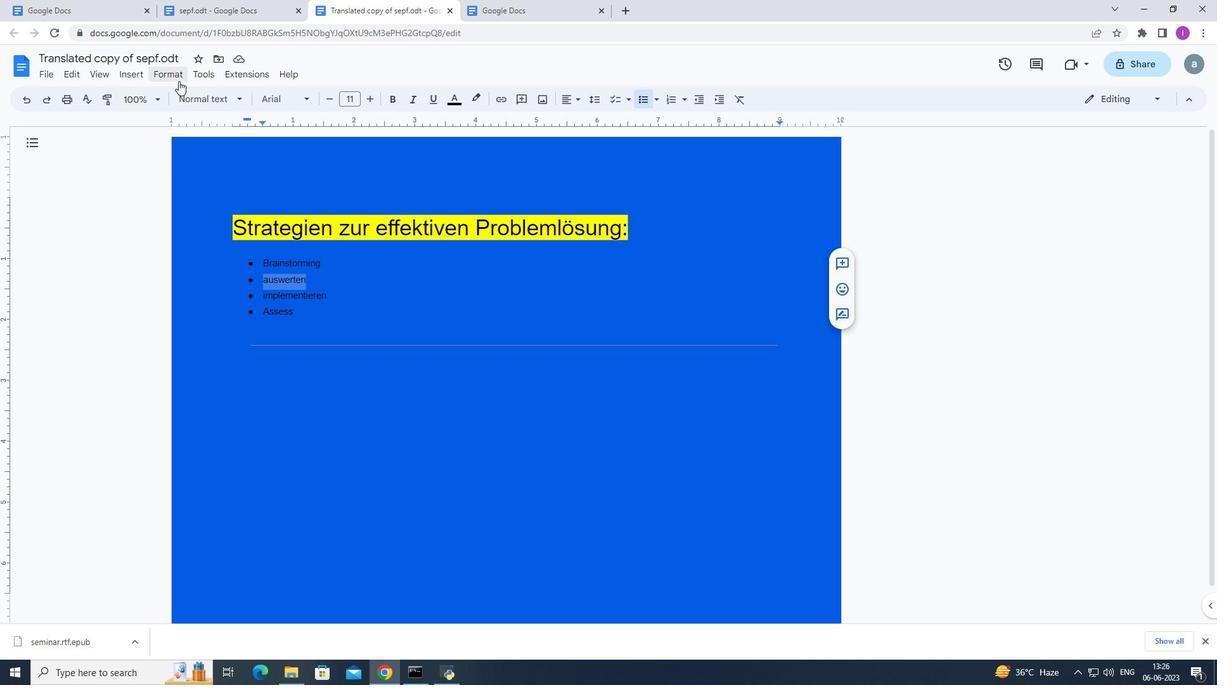 
Action: Mouse pressed left at (173, 75)
Screenshot: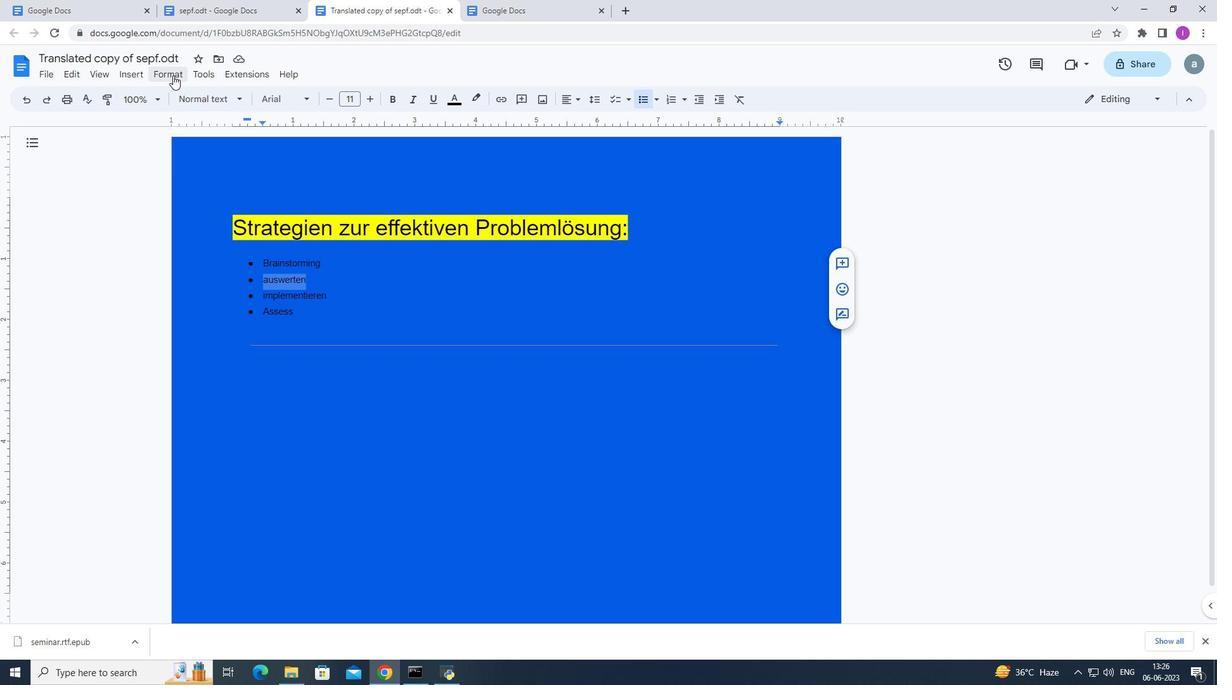 
Action: Mouse moved to (199, 376)
Screenshot: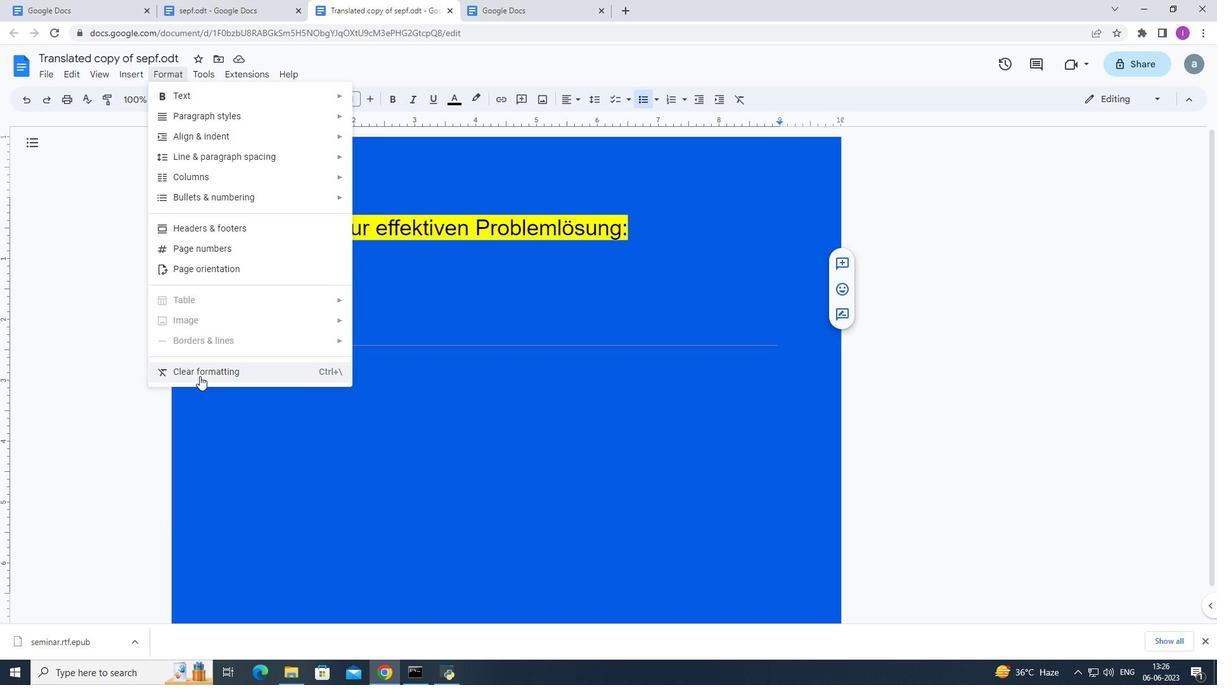 
Action: Mouse pressed left at (199, 376)
Screenshot: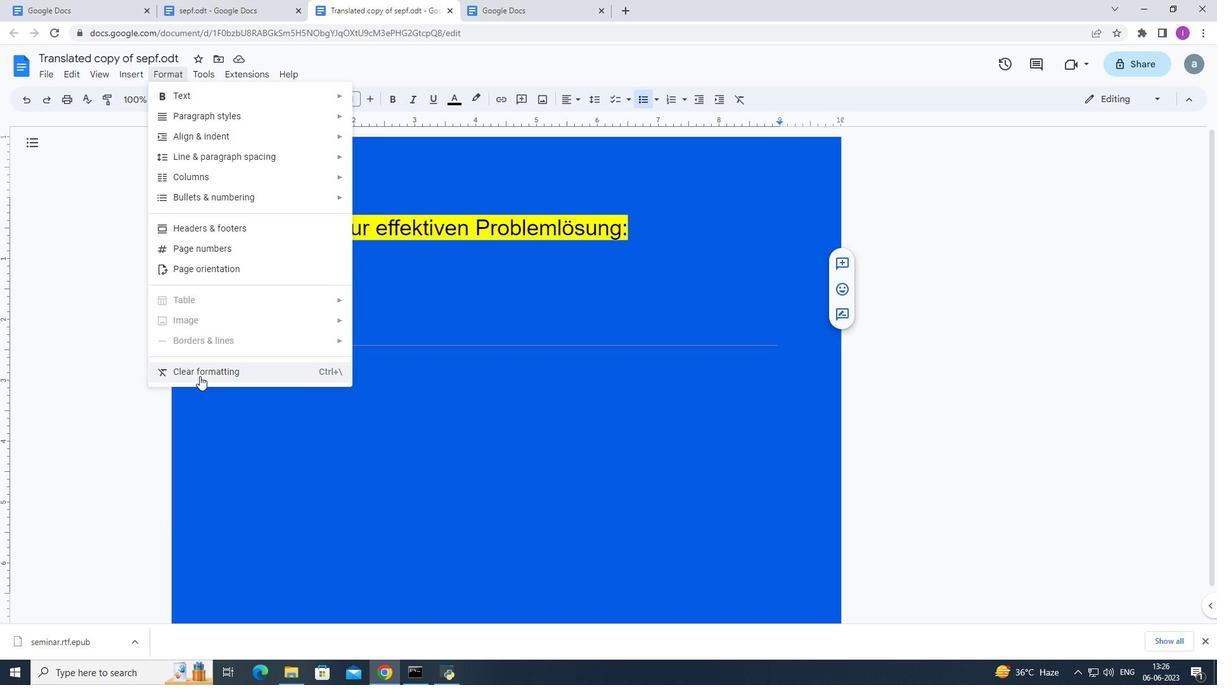 
Action: Mouse moved to (215, 112)
Screenshot: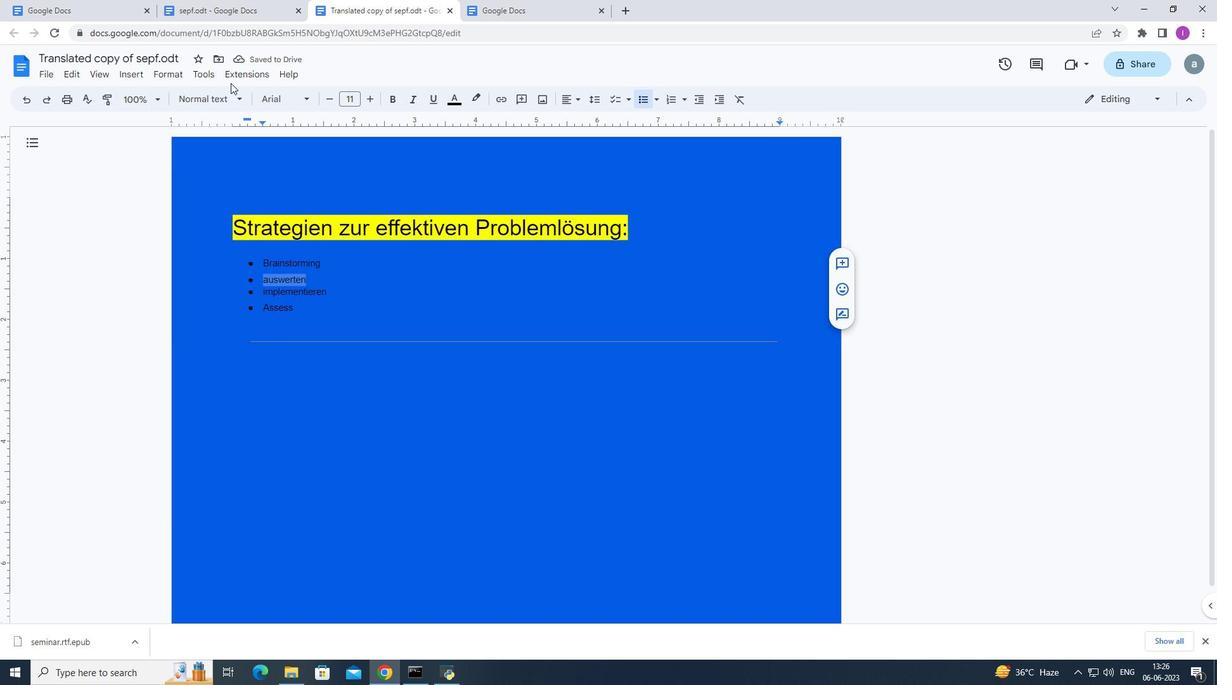 
